 Task: Open Card Video Processing Review in Board Product Market Fit Analysis to Workspace Financial Modelling and add a team member Softage.1@softage.net, a label Blue, a checklist Cloud Computing, an attachment from Trello, a color Blue and finally, add a card description 'Create and send out employee engagement survey on company benefits' and a comment 'This task presents an opportunity to demonstrate our leadership and decision-making skills, making informed choices and taking action.'. Add a start date 'Jan 05, 1900' with a due date 'Jan 05, 1900'
Action: Mouse moved to (415, 169)
Screenshot: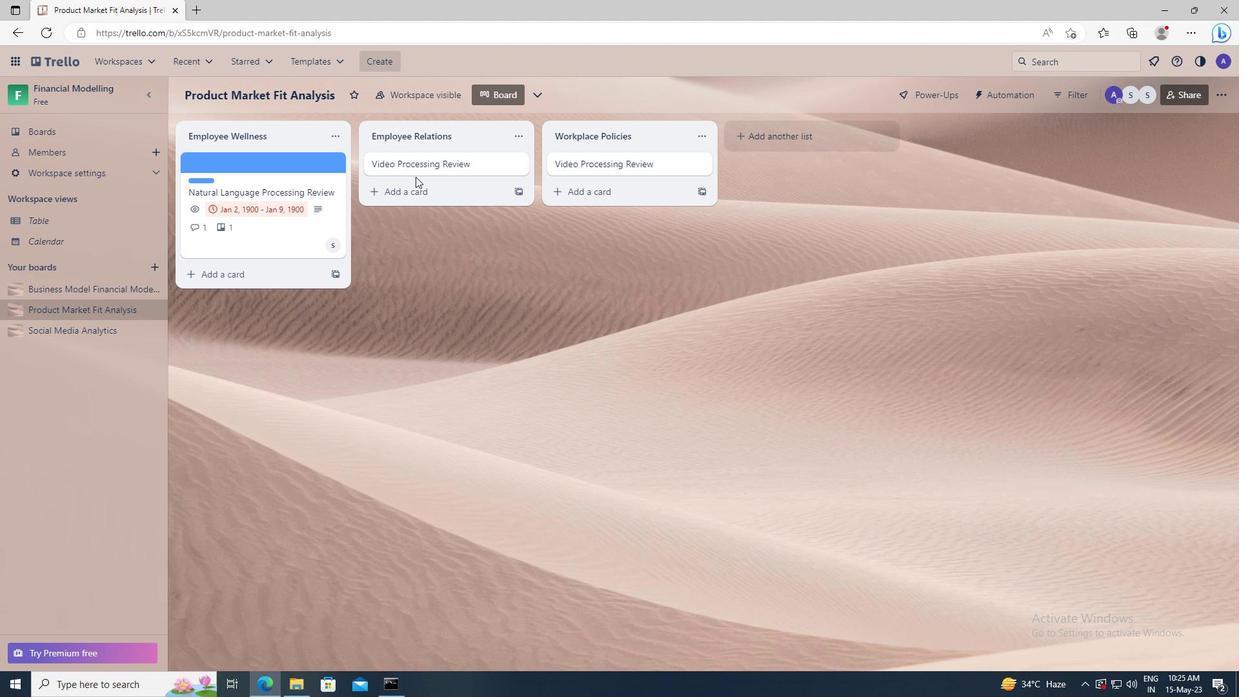 
Action: Mouse pressed left at (415, 169)
Screenshot: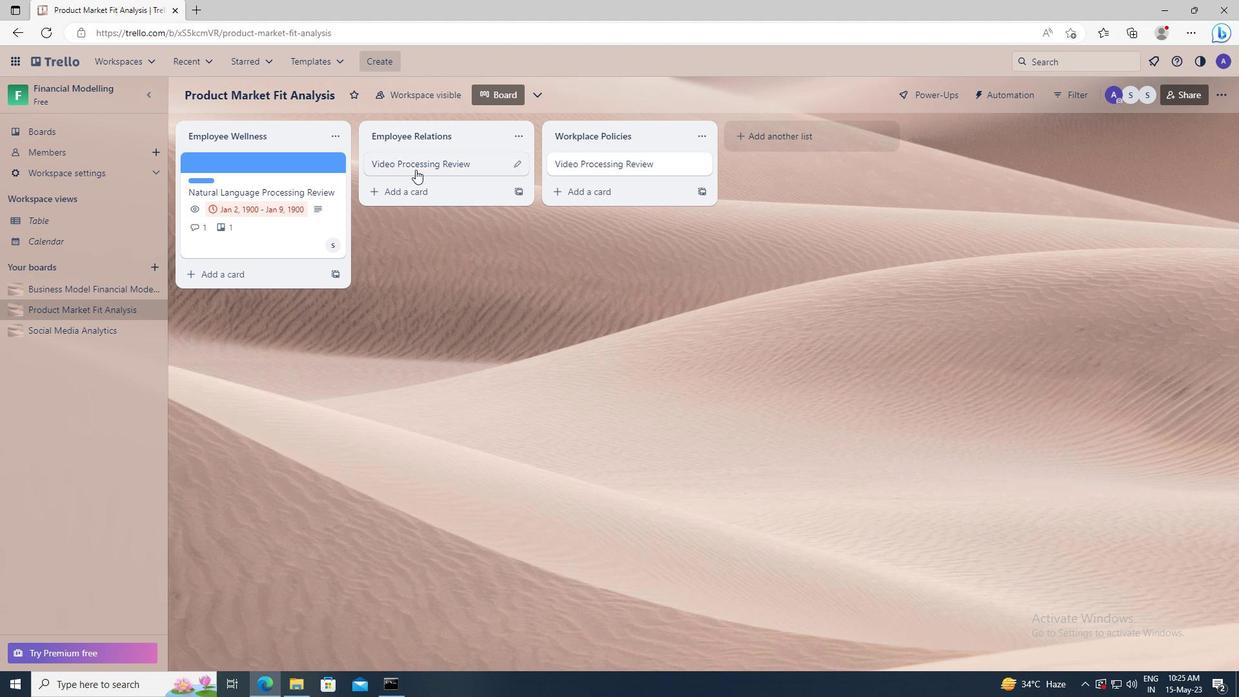 
Action: Mouse moved to (766, 207)
Screenshot: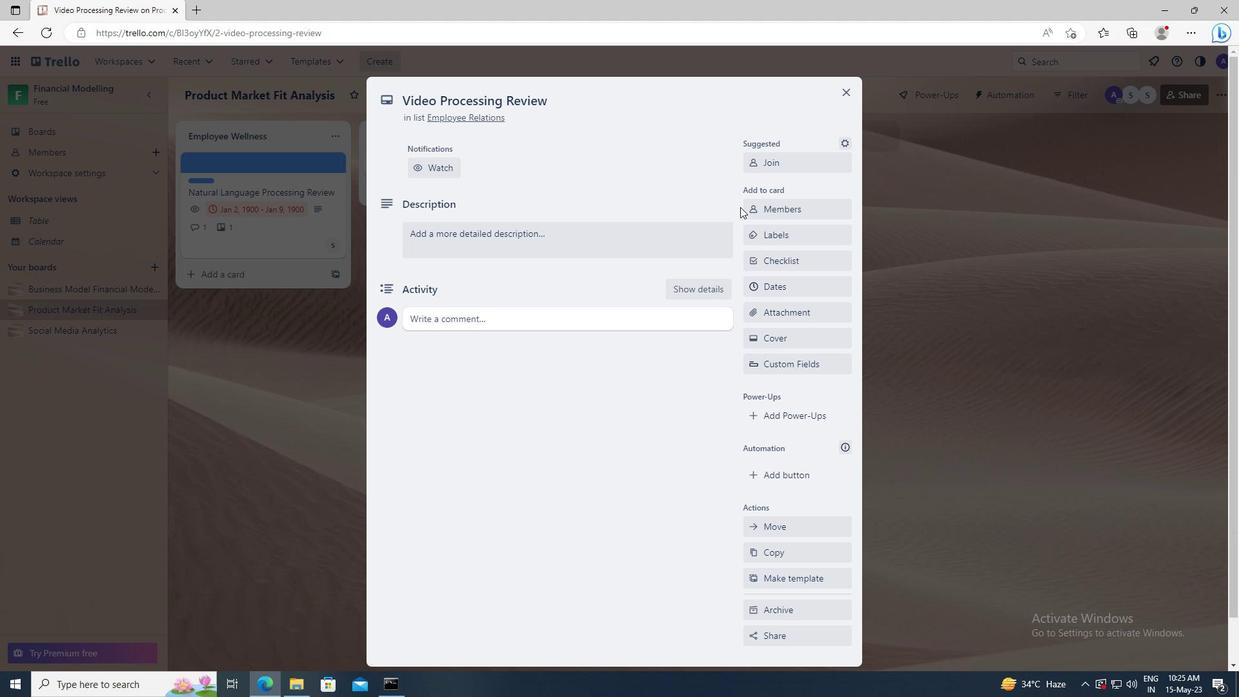 
Action: Mouse pressed left at (766, 207)
Screenshot: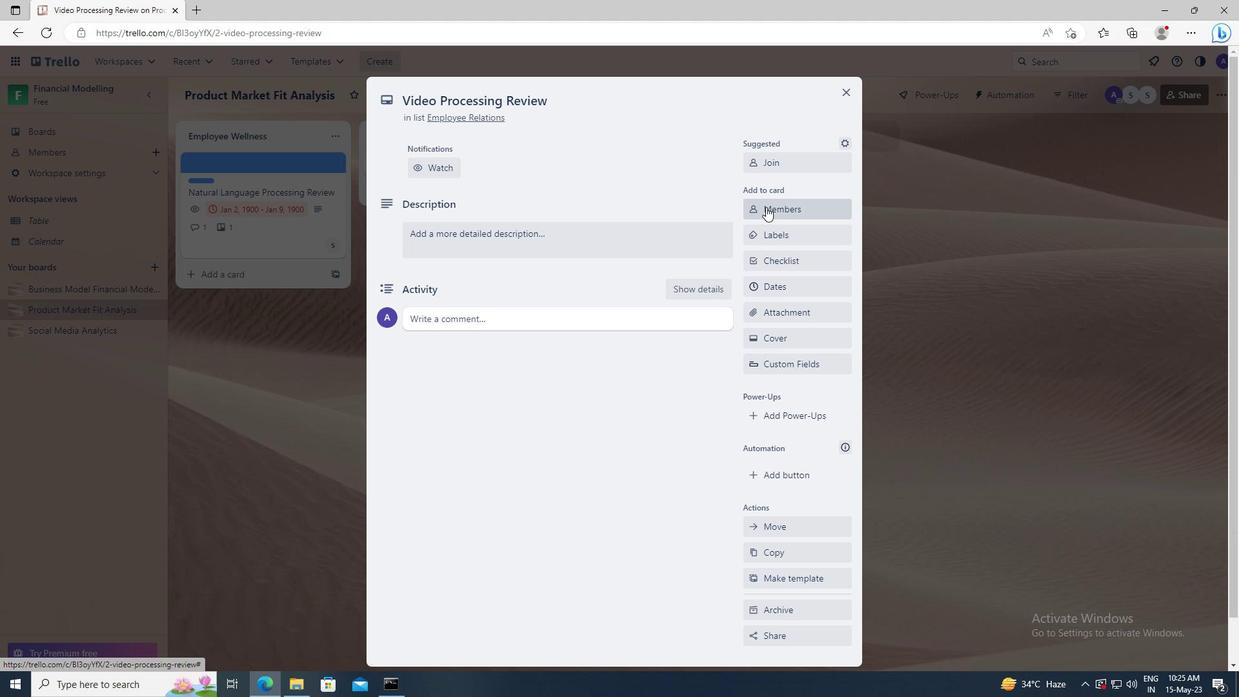 
Action: Mouse moved to (773, 266)
Screenshot: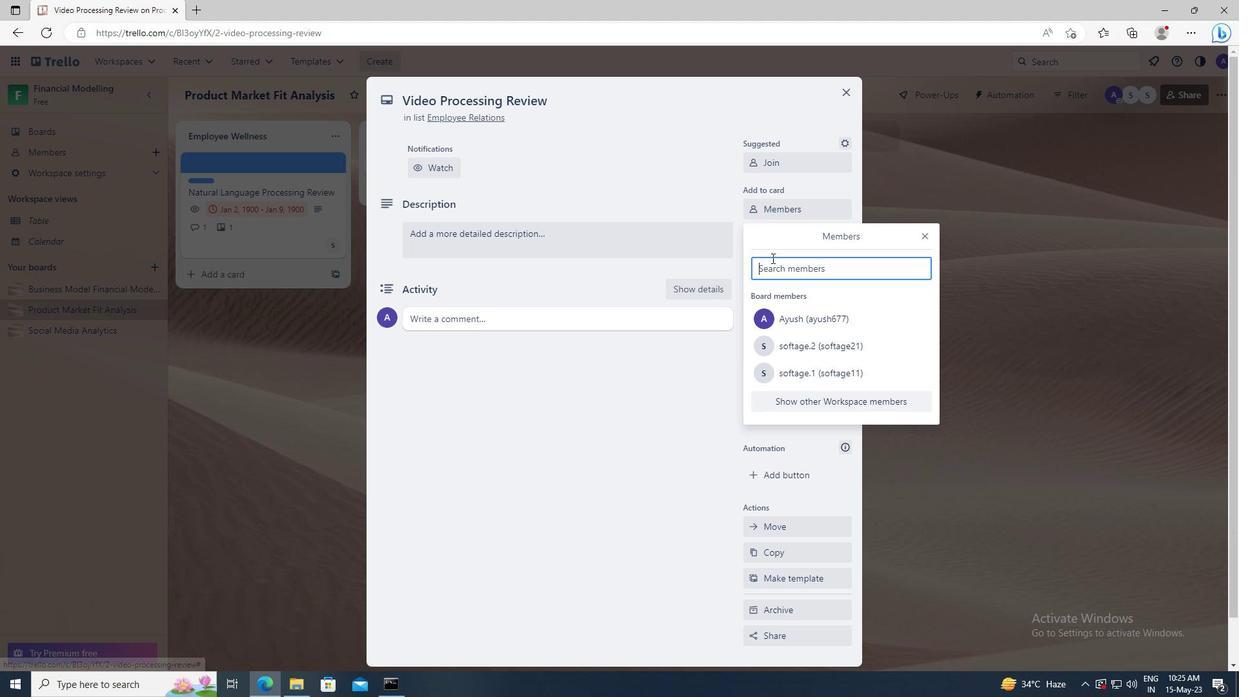 
Action: Mouse pressed left at (773, 266)
Screenshot: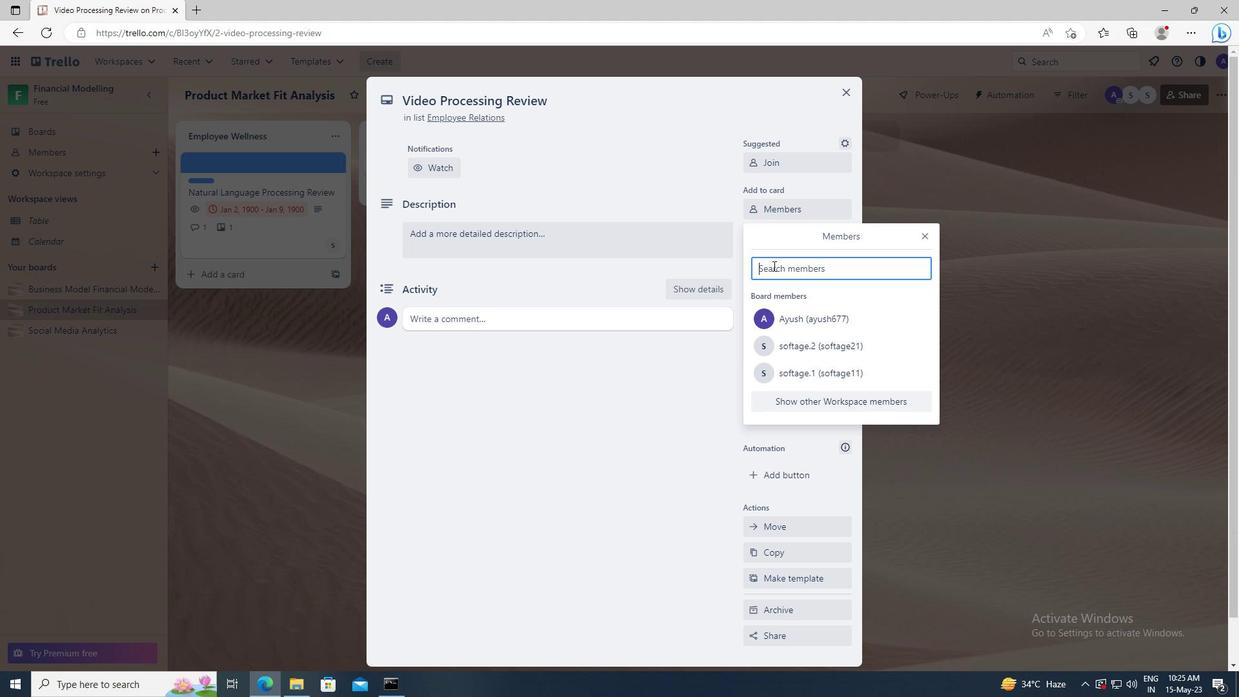 
Action: Key pressed <Key.shift>SOFTAGE.1
Screenshot: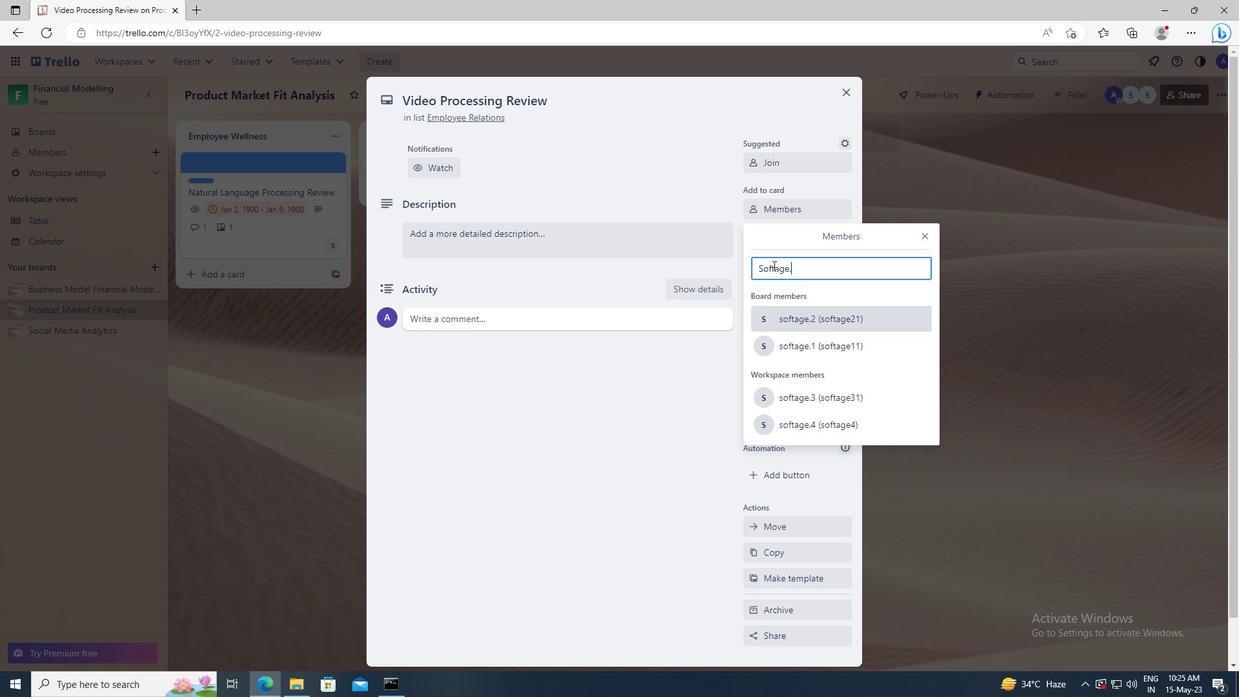 
Action: Mouse moved to (774, 319)
Screenshot: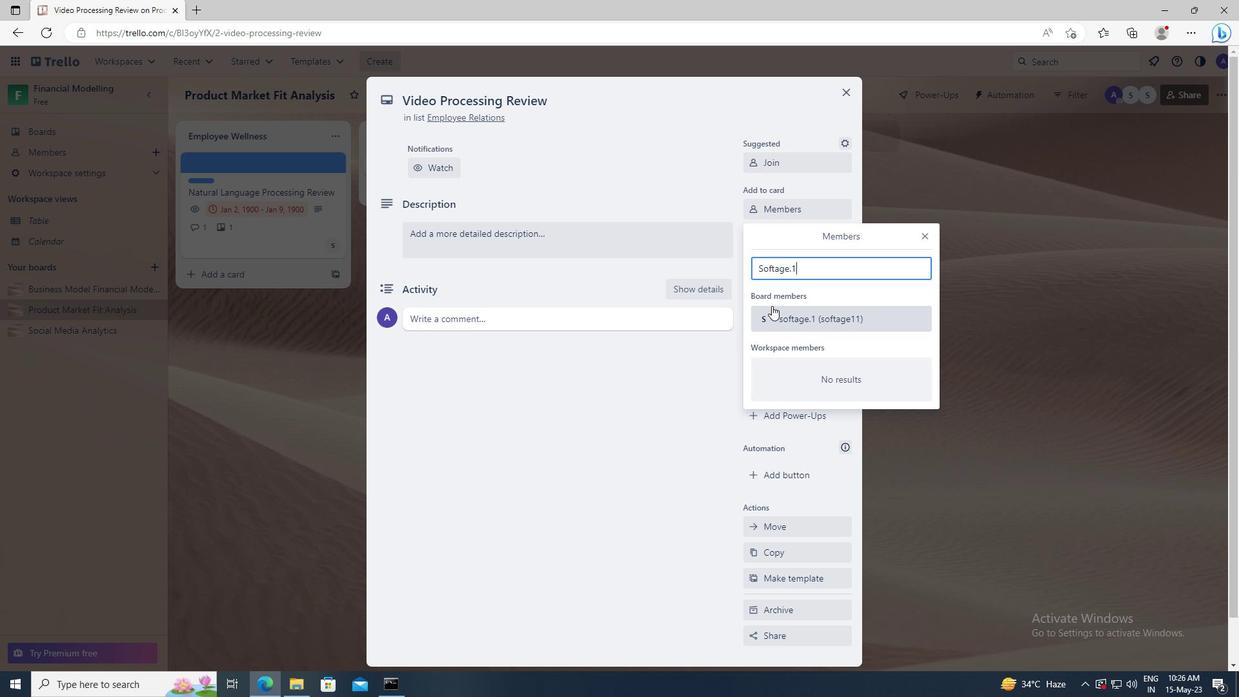 
Action: Mouse pressed left at (774, 319)
Screenshot: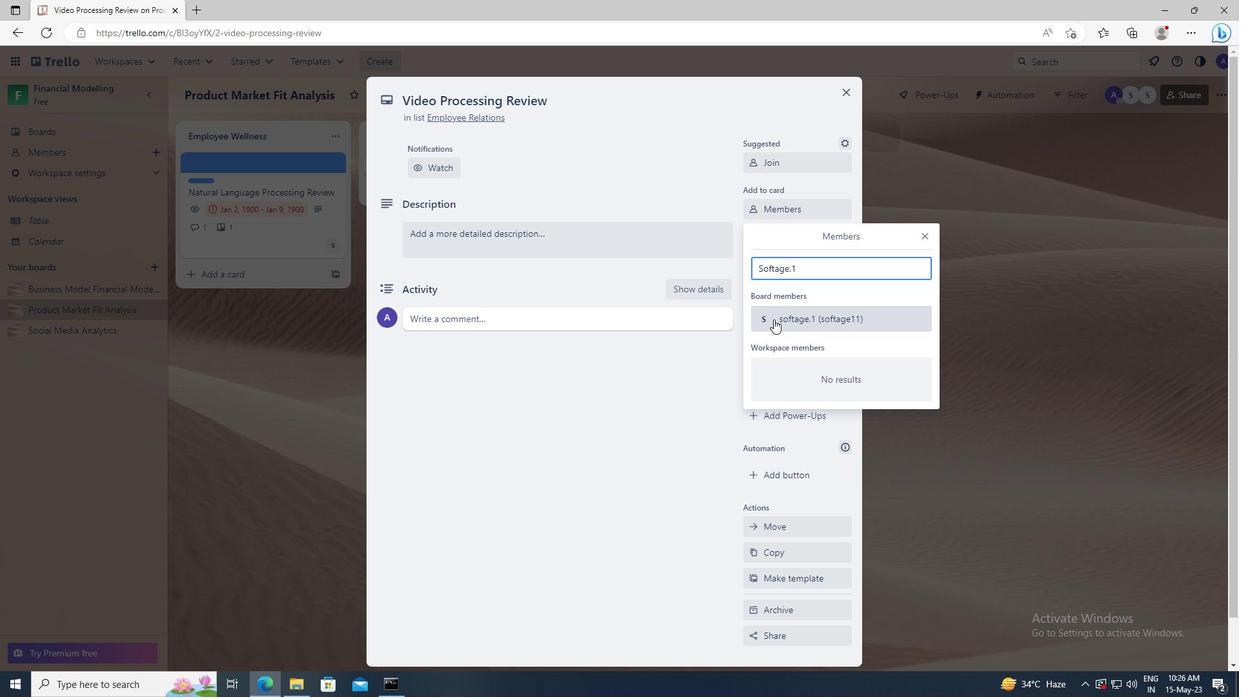 
Action: Mouse moved to (925, 236)
Screenshot: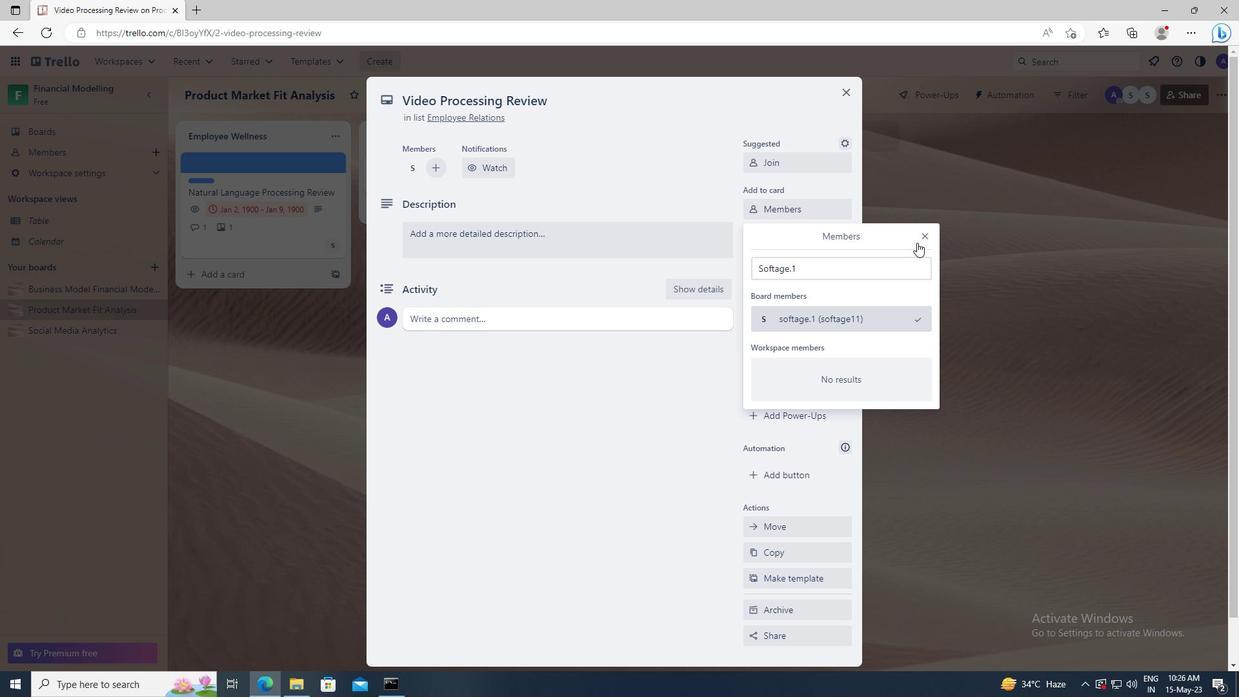 
Action: Mouse pressed left at (925, 236)
Screenshot: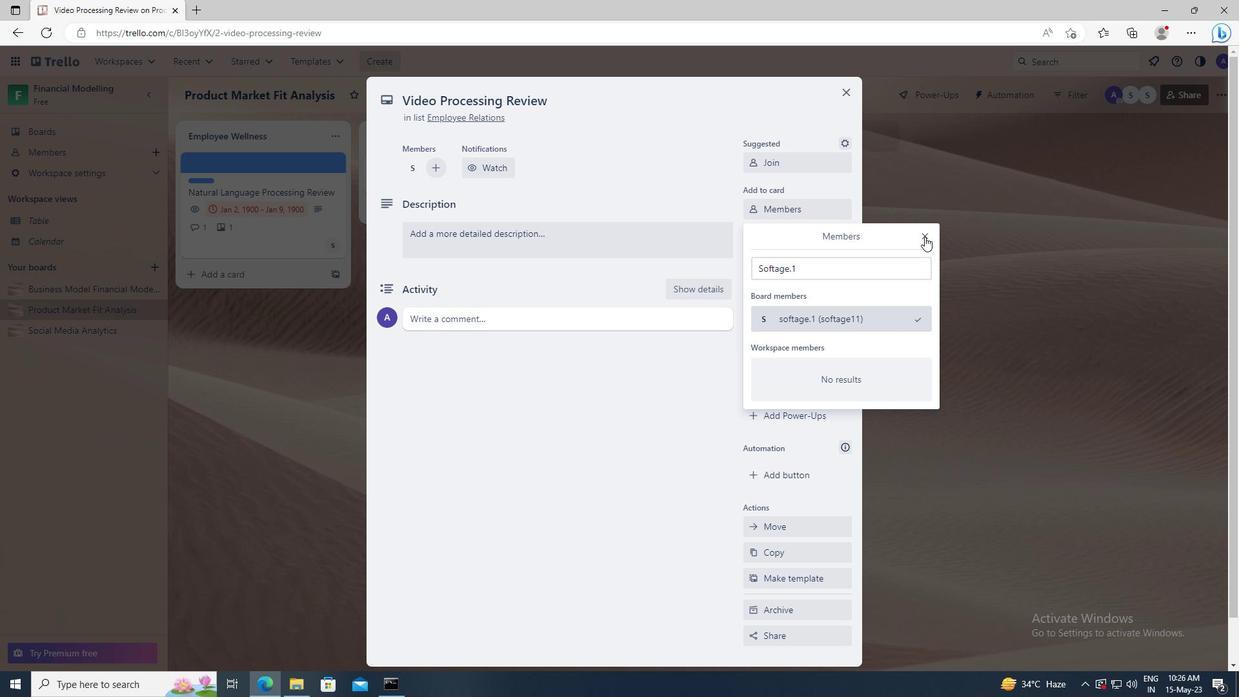 
Action: Mouse moved to (800, 234)
Screenshot: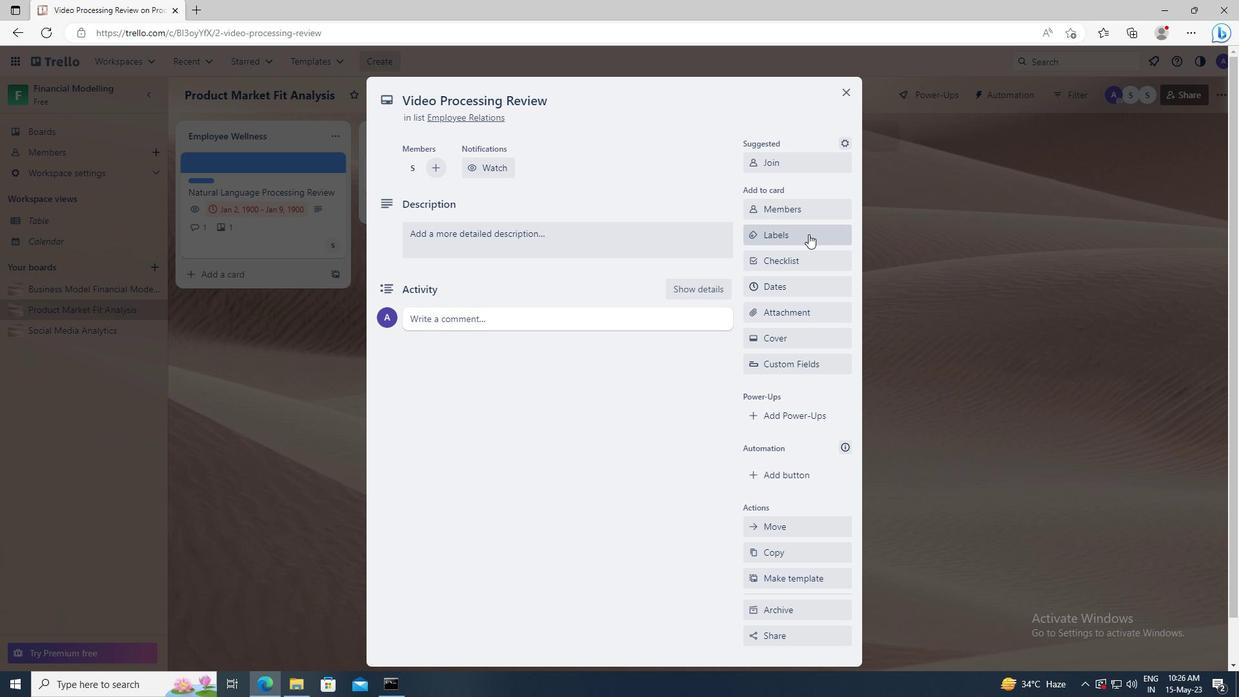 
Action: Mouse pressed left at (800, 234)
Screenshot: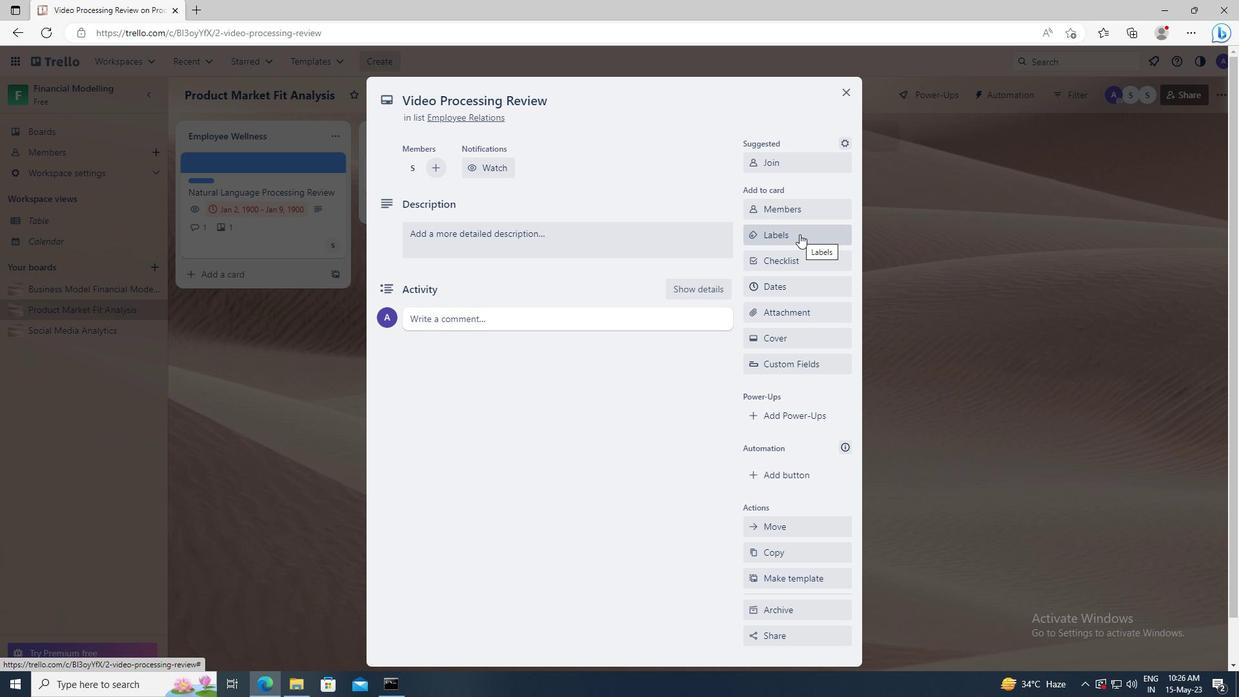 
Action: Mouse moved to (833, 488)
Screenshot: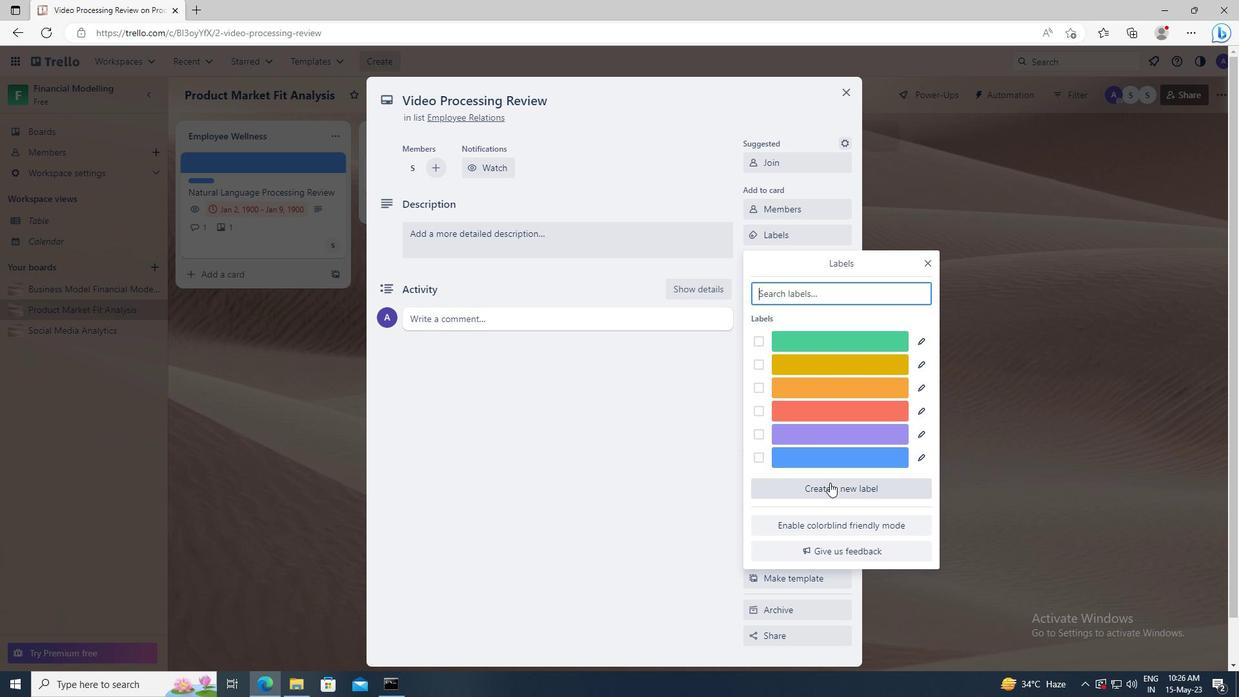 
Action: Mouse pressed left at (833, 488)
Screenshot: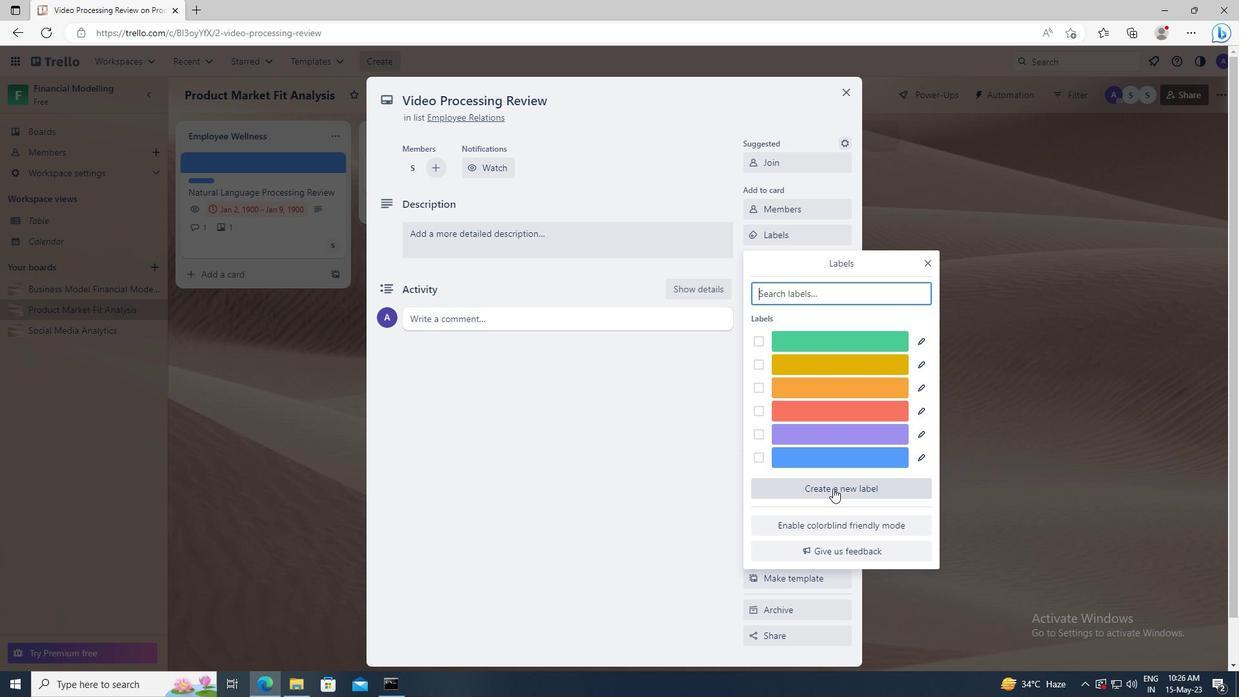 
Action: Mouse moved to (765, 523)
Screenshot: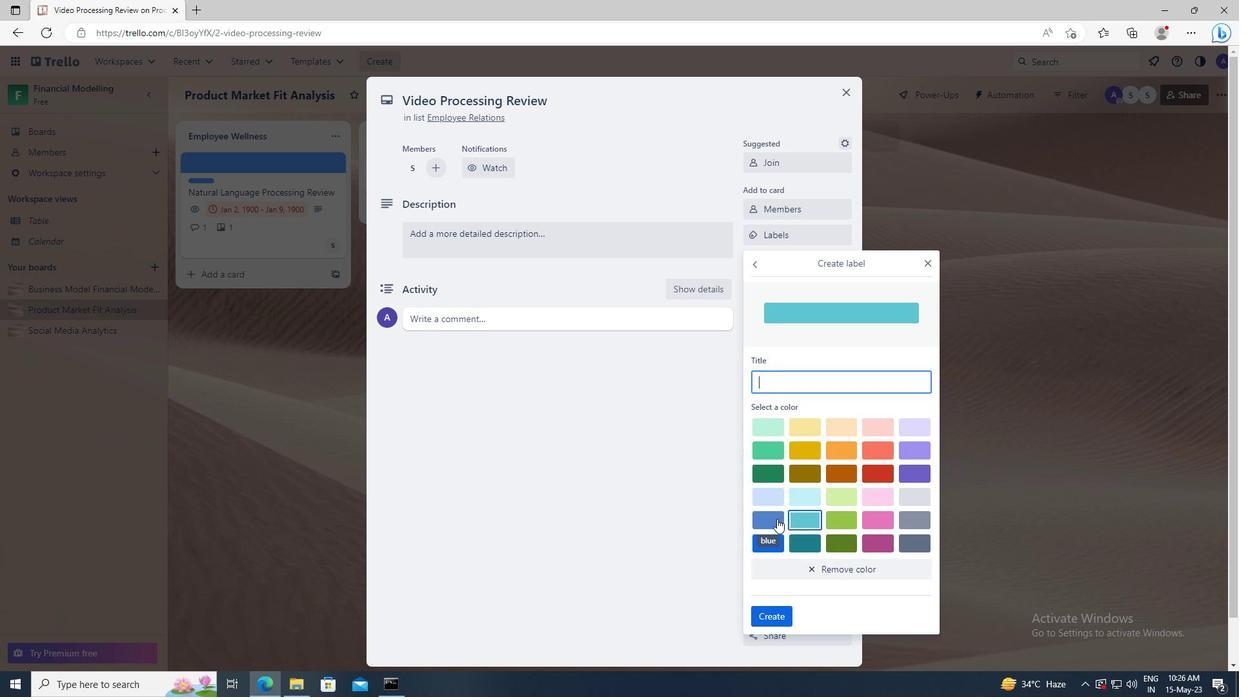 
Action: Mouse pressed left at (765, 523)
Screenshot: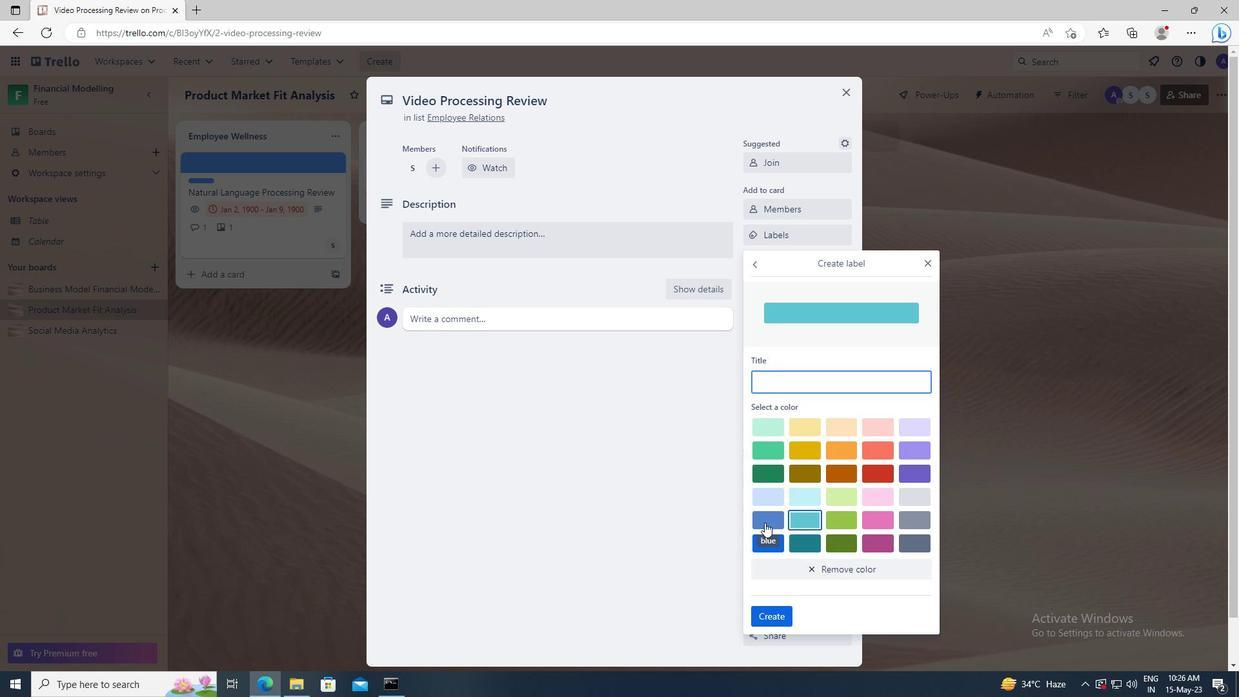 
Action: Mouse moved to (767, 613)
Screenshot: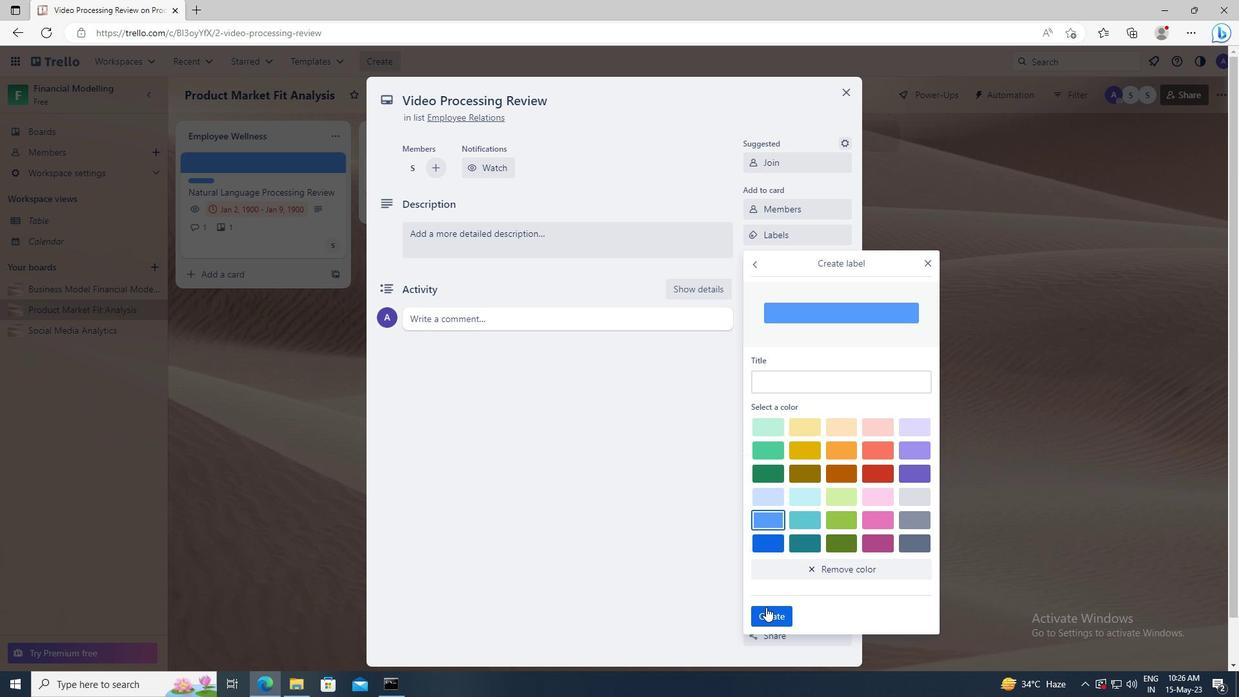 
Action: Mouse pressed left at (767, 613)
Screenshot: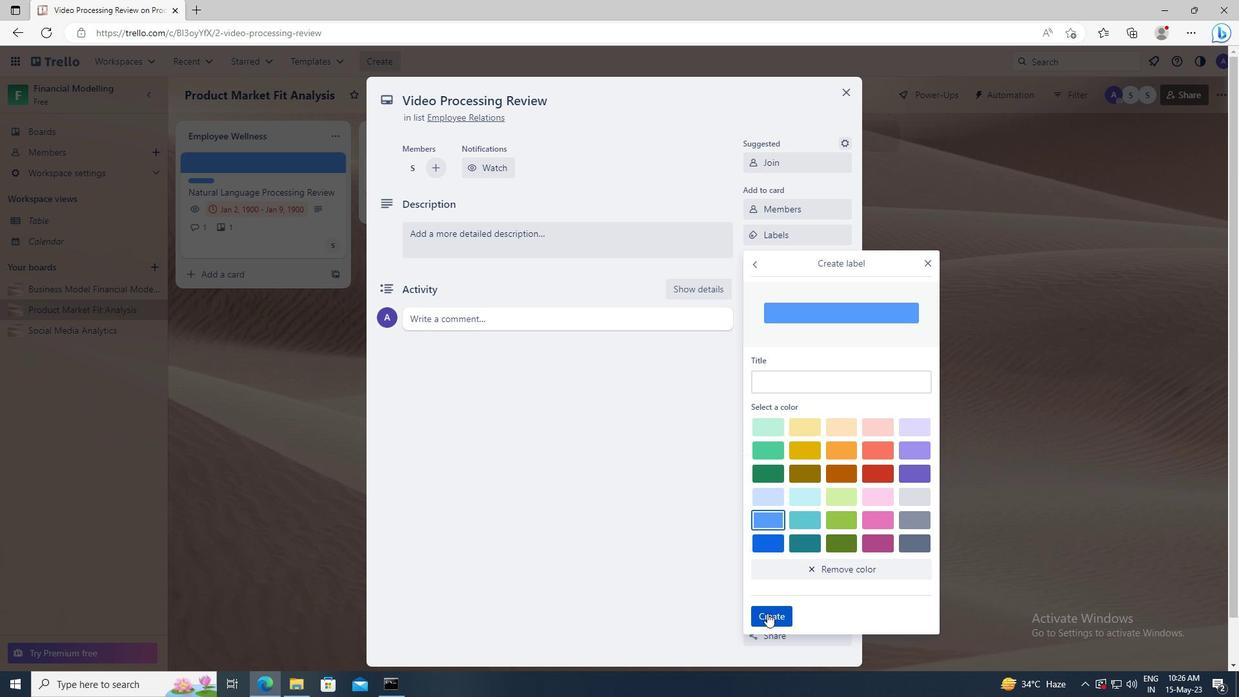 
Action: Mouse moved to (929, 262)
Screenshot: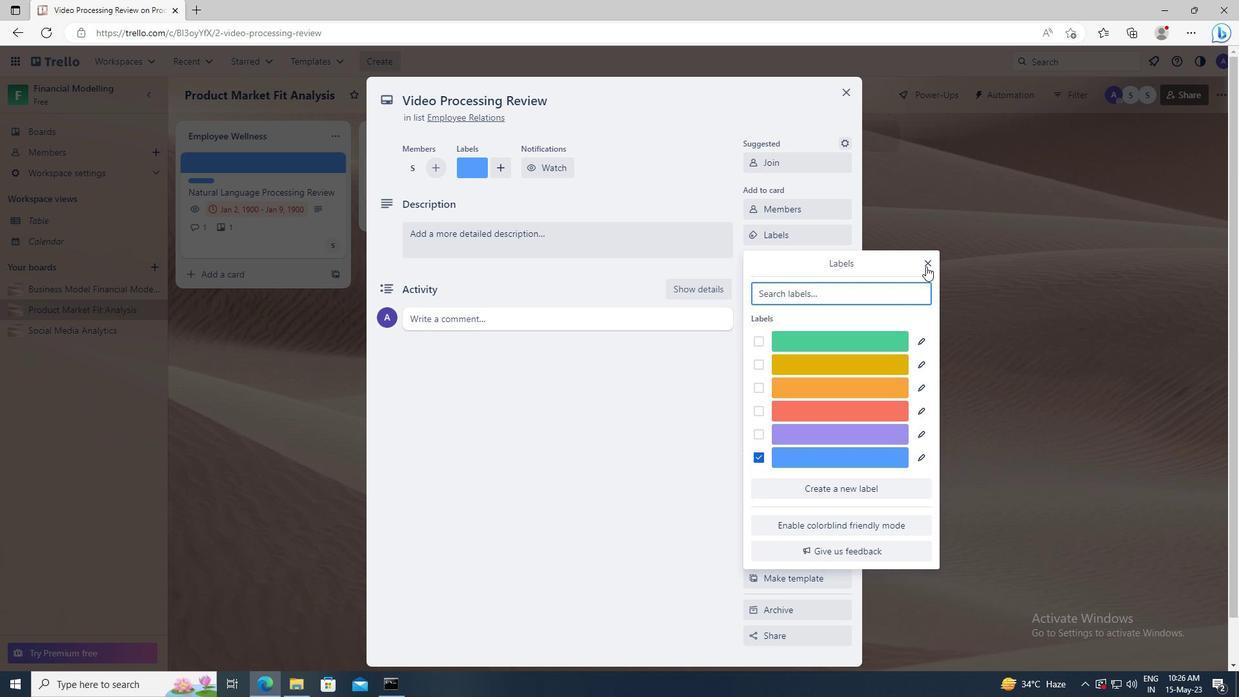 
Action: Mouse pressed left at (929, 262)
Screenshot: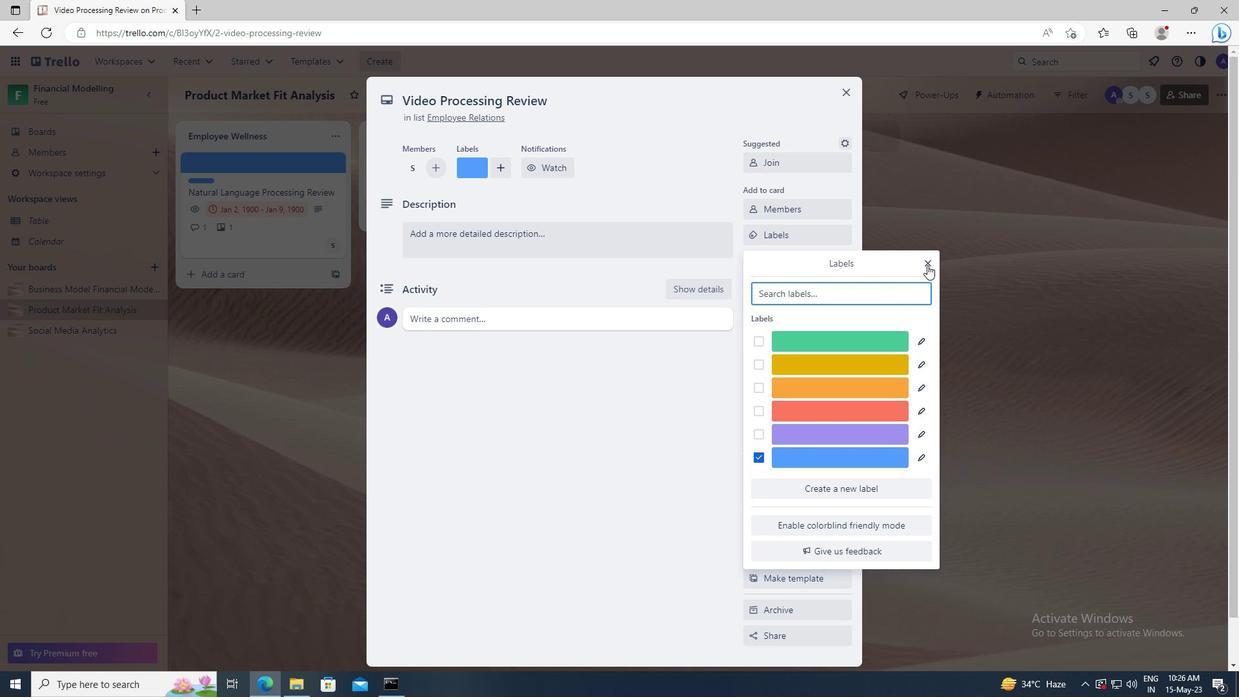 
Action: Mouse moved to (814, 258)
Screenshot: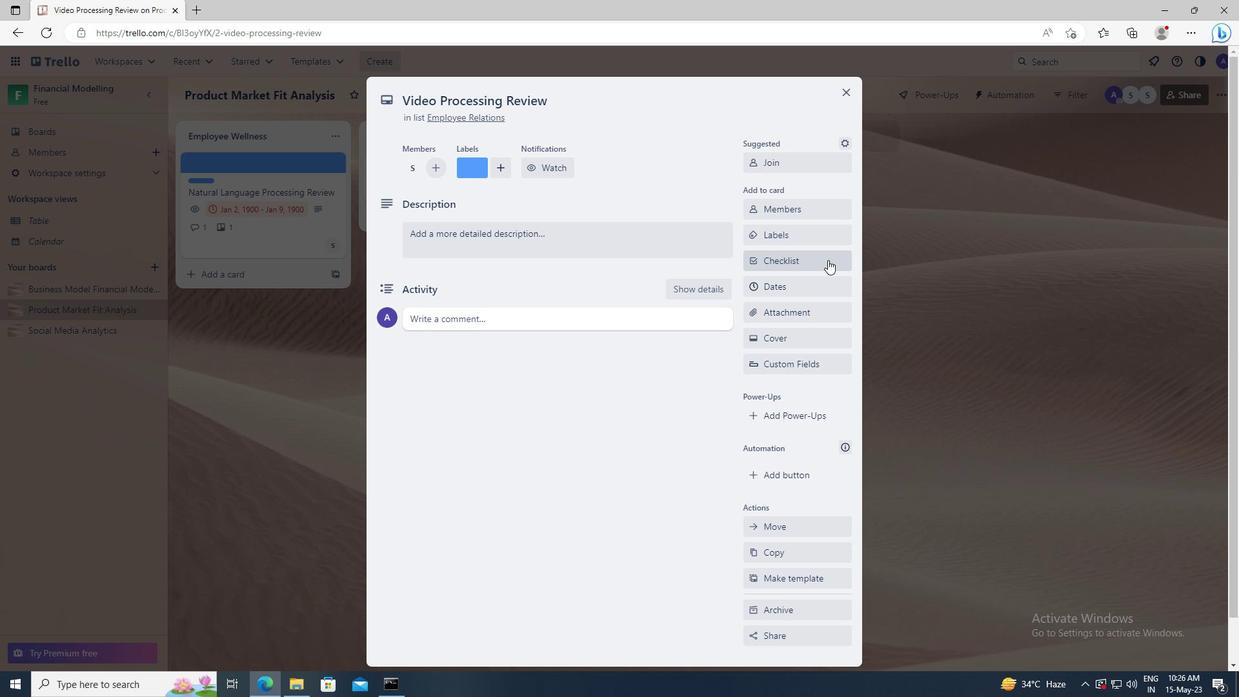 
Action: Mouse pressed left at (814, 258)
Screenshot: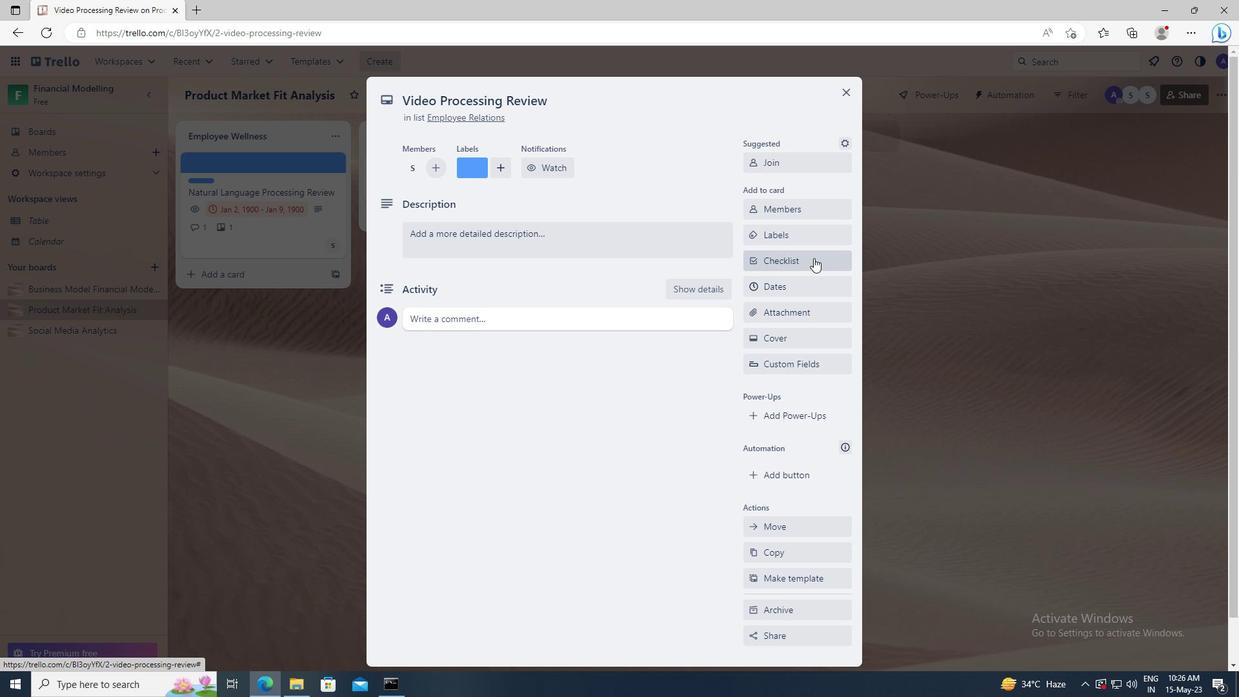 
Action: Key pressed <Key.shift>CLOUD<Key.space><Key.shift>COMPUTING
Screenshot: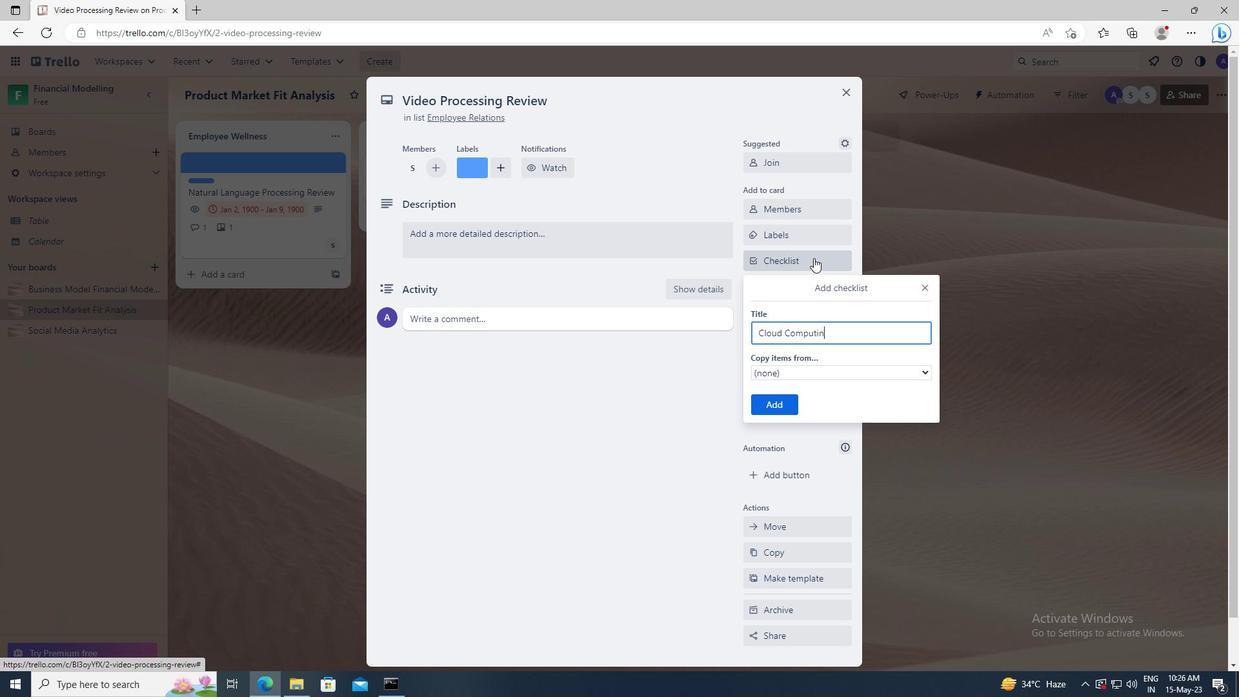 
Action: Mouse moved to (776, 405)
Screenshot: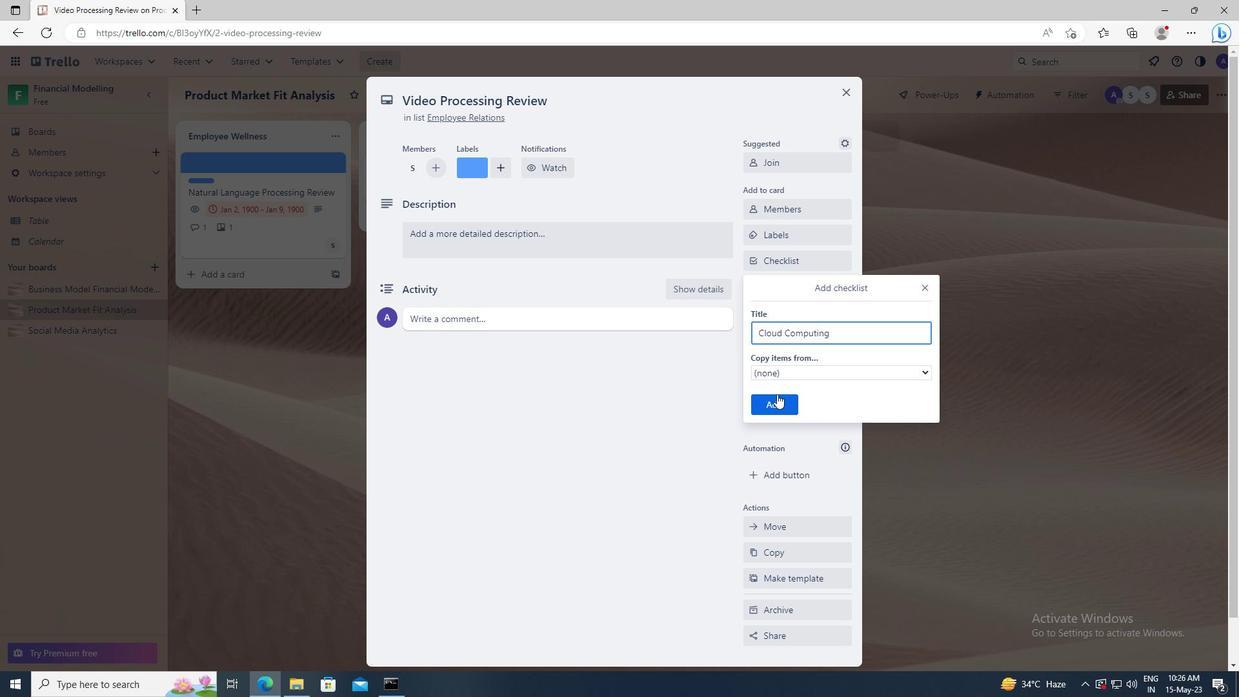 
Action: Mouse pressed left at (776, 405)
Screenshot: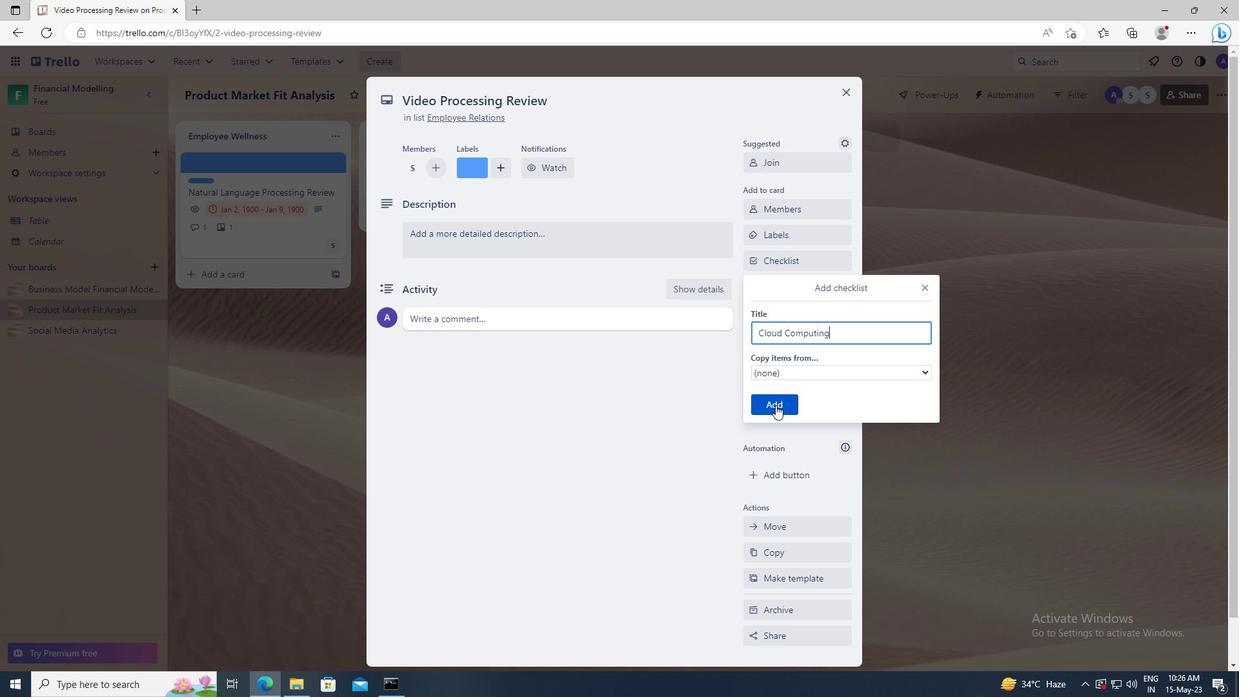 
Action: Mouse moved to (779, 314)
Screenshot: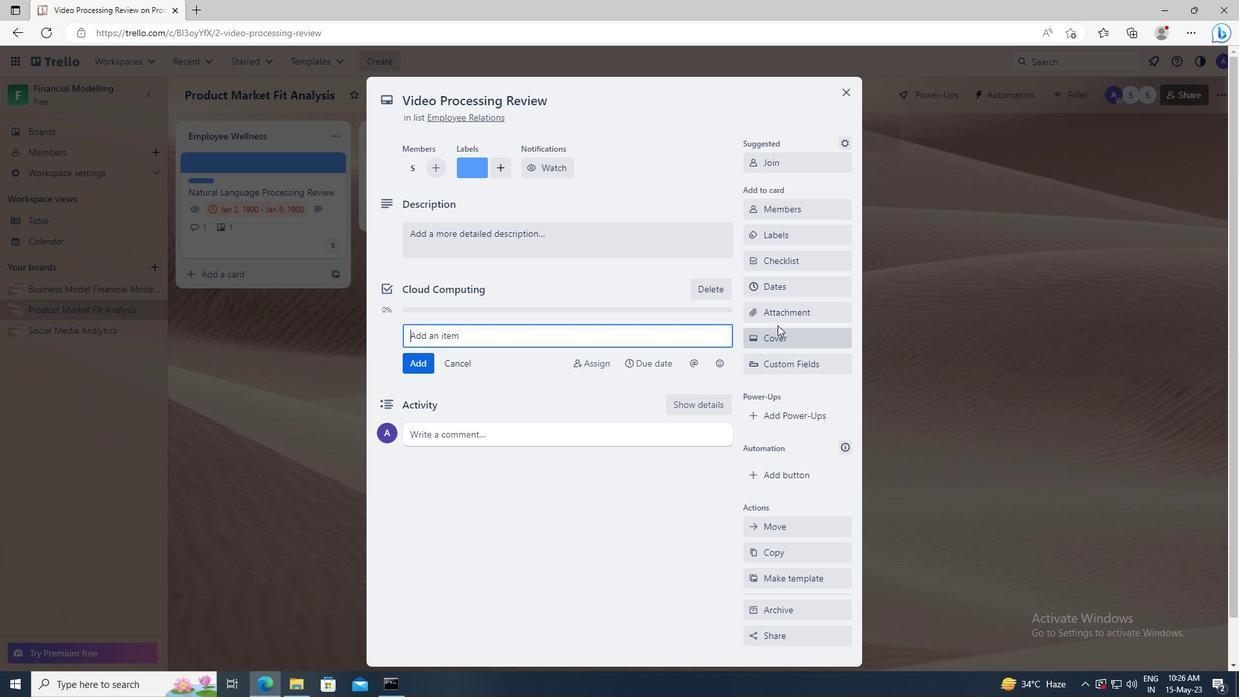 
Action: Mouse pressed left at (779, 314)
Screenshot: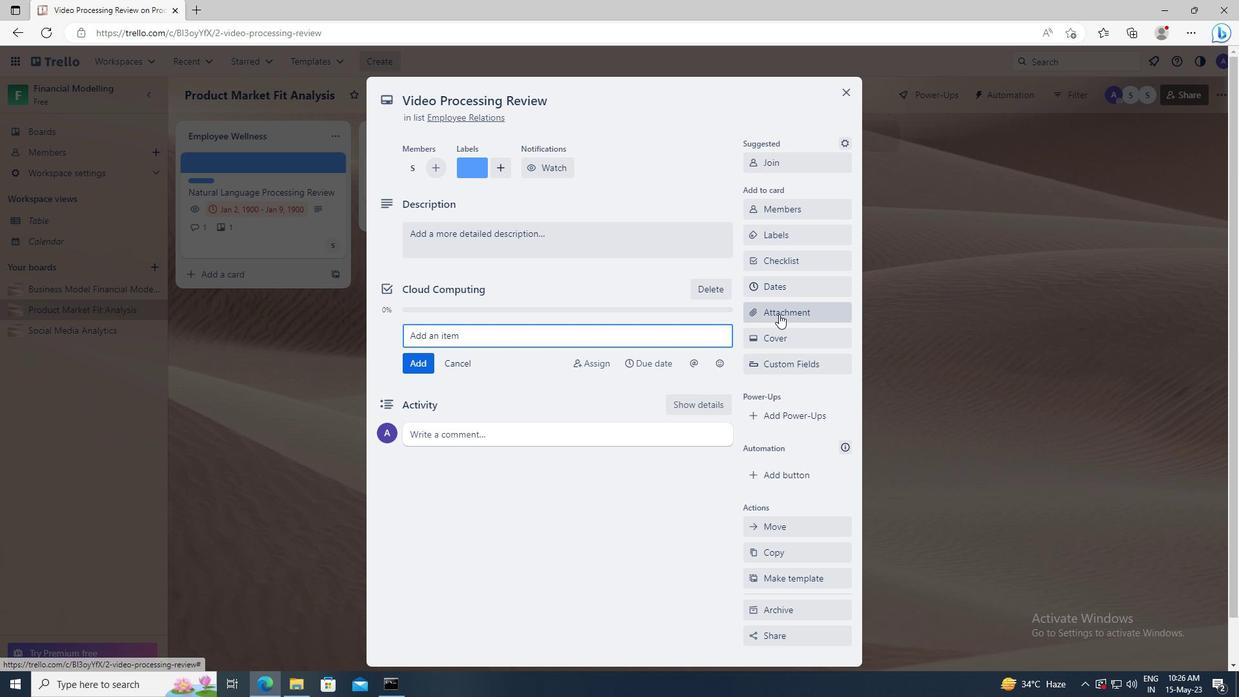 
Action: Mouse moved to (774, 386)
Screenshot: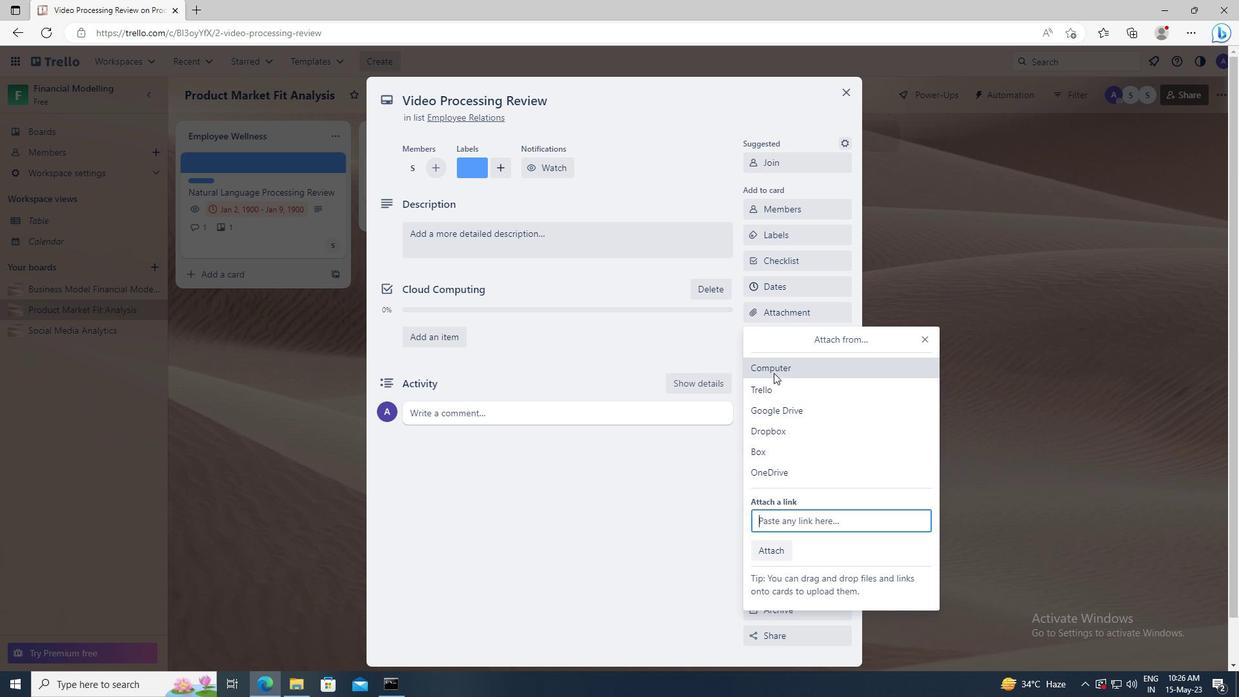 
Action: Mouse pressed left at (774, 386)
Screenshot: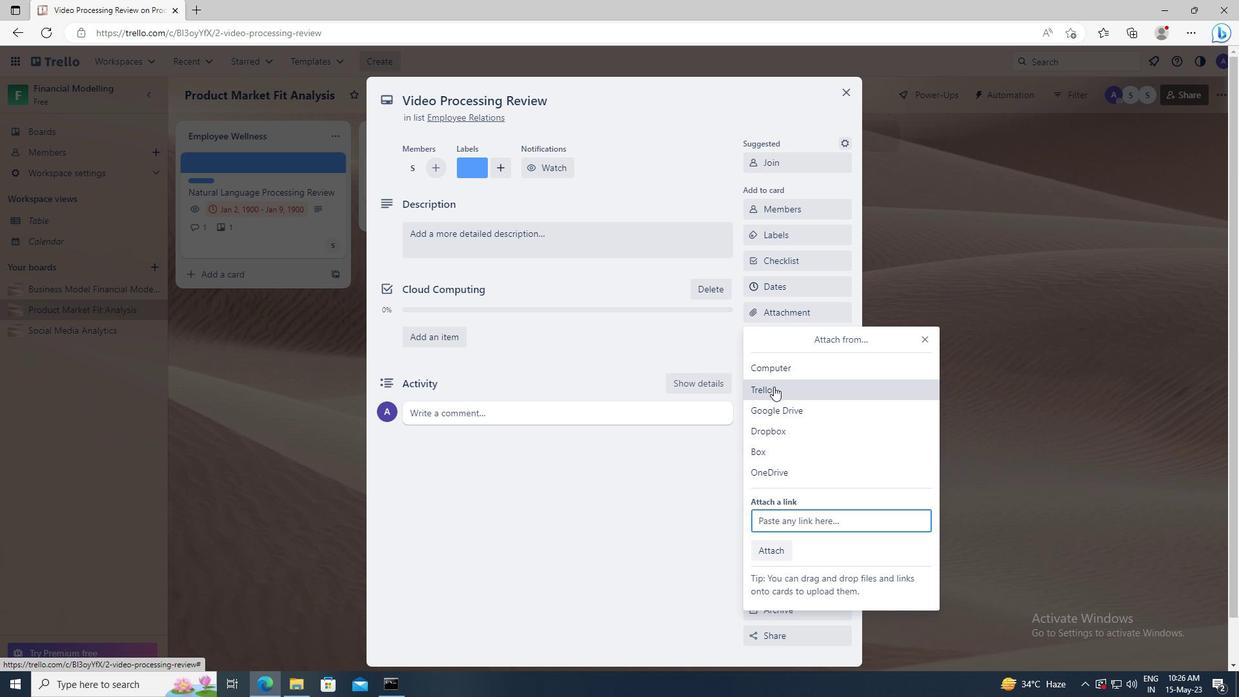 
Action: Mouse moved to (771, 313)
Screenshot: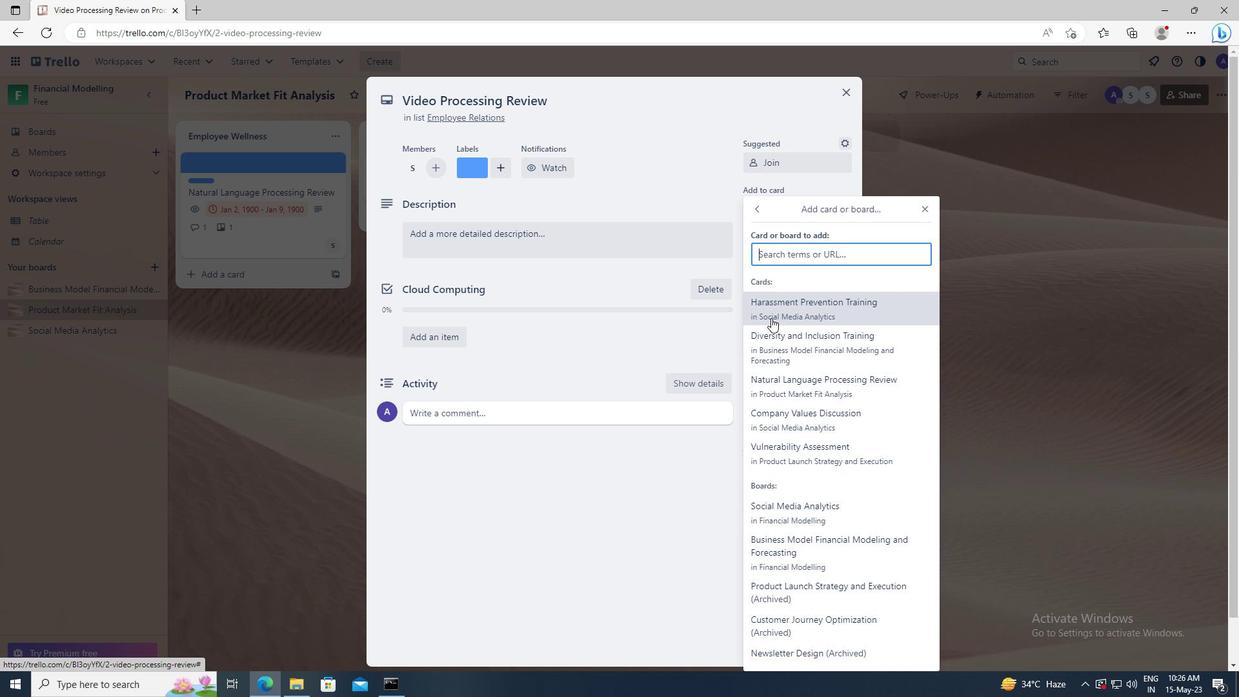 
Action: Mouse pressed left at (771, 313)
Screenshot: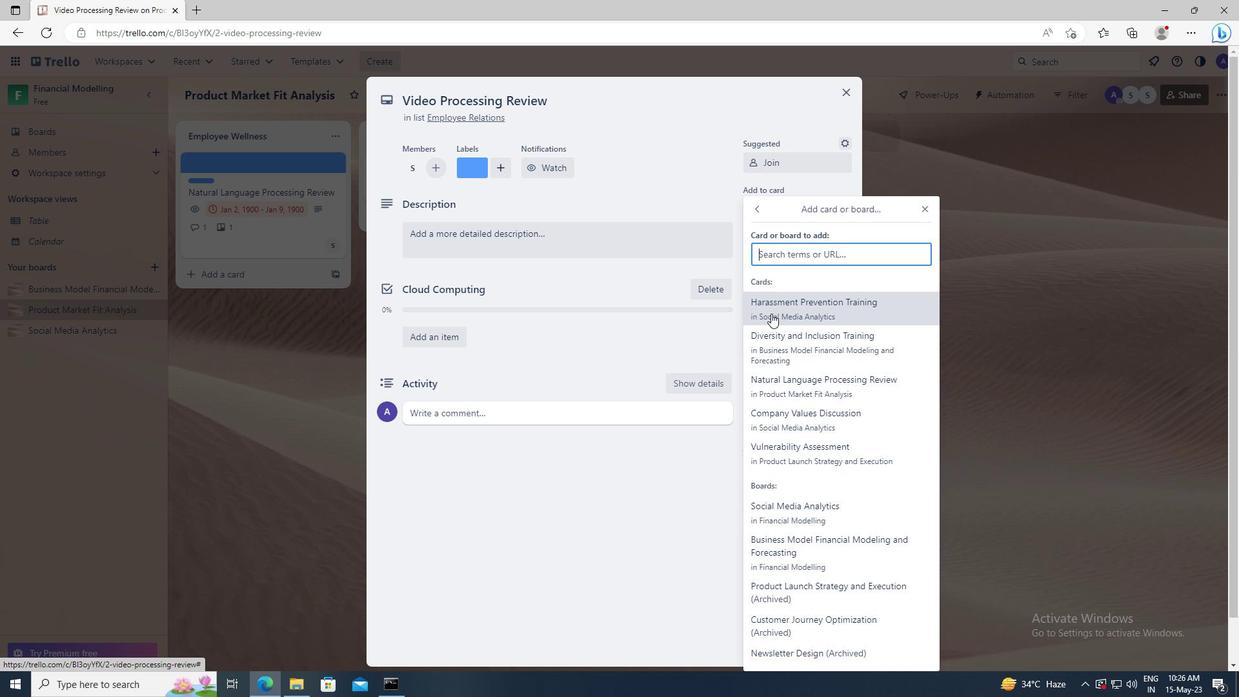 
Action: Mouse moved to (773, 339)
Screenshot: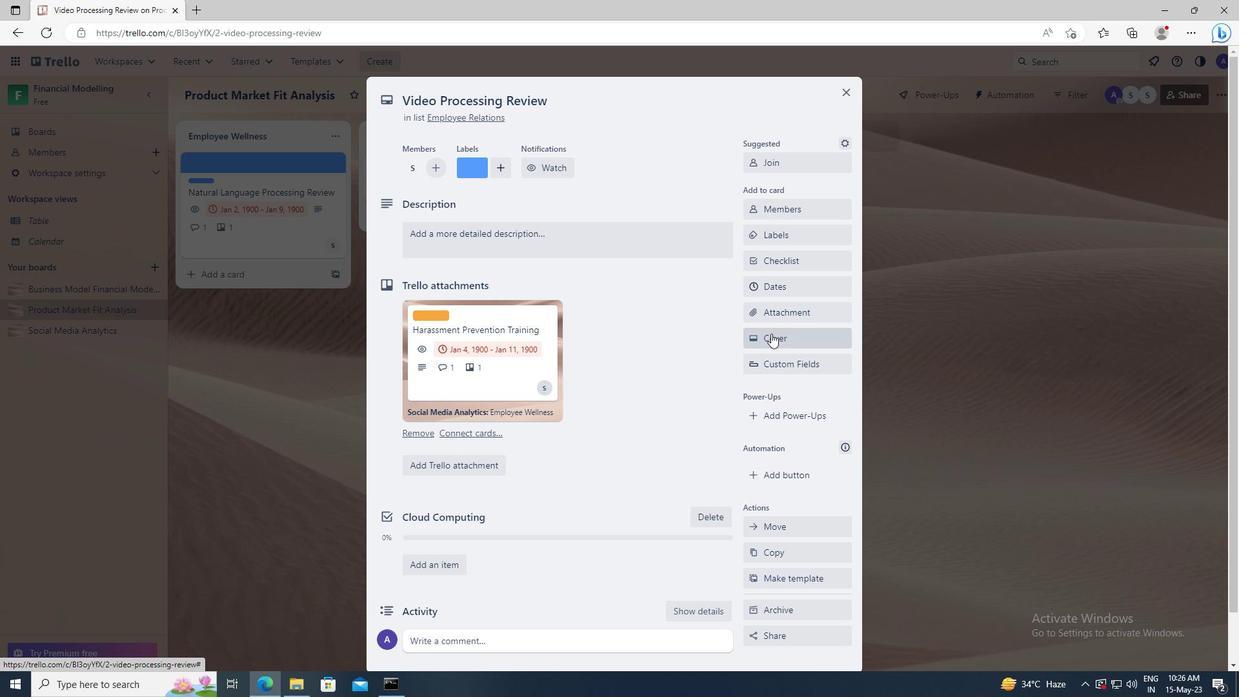 
Action: Mouse pressed left at (773, 339)
Screenshot: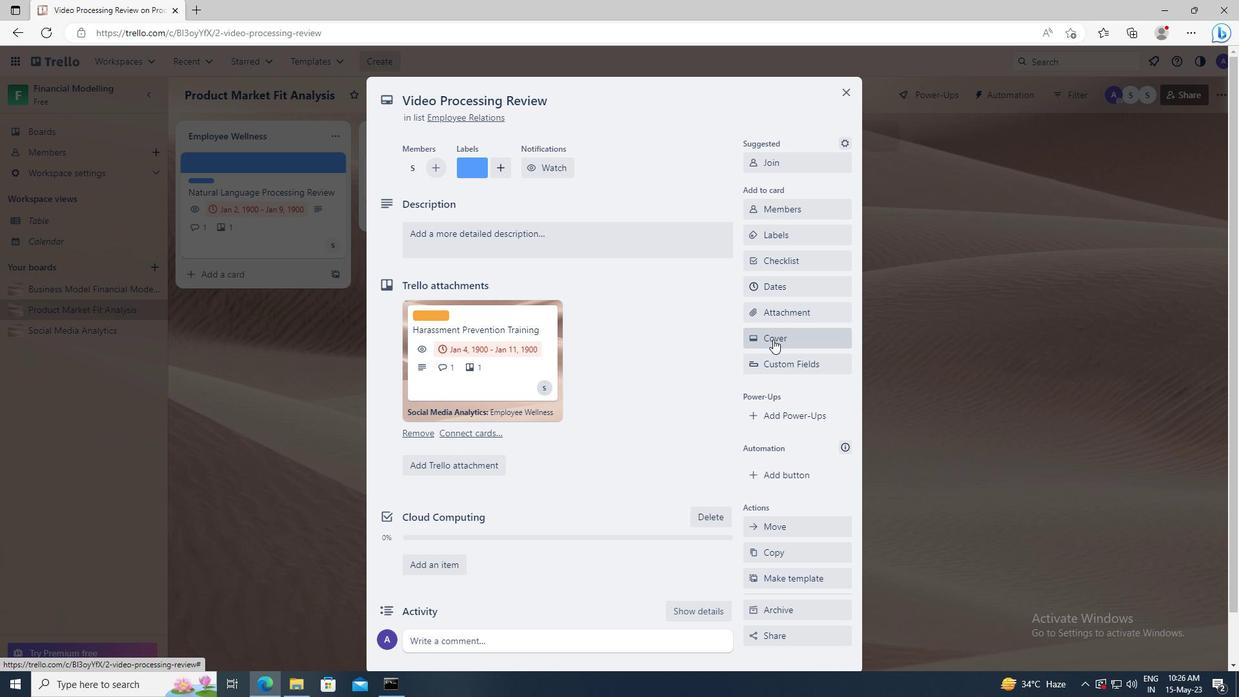 
Action: Mouse moved to (770, 439)
Screenshot: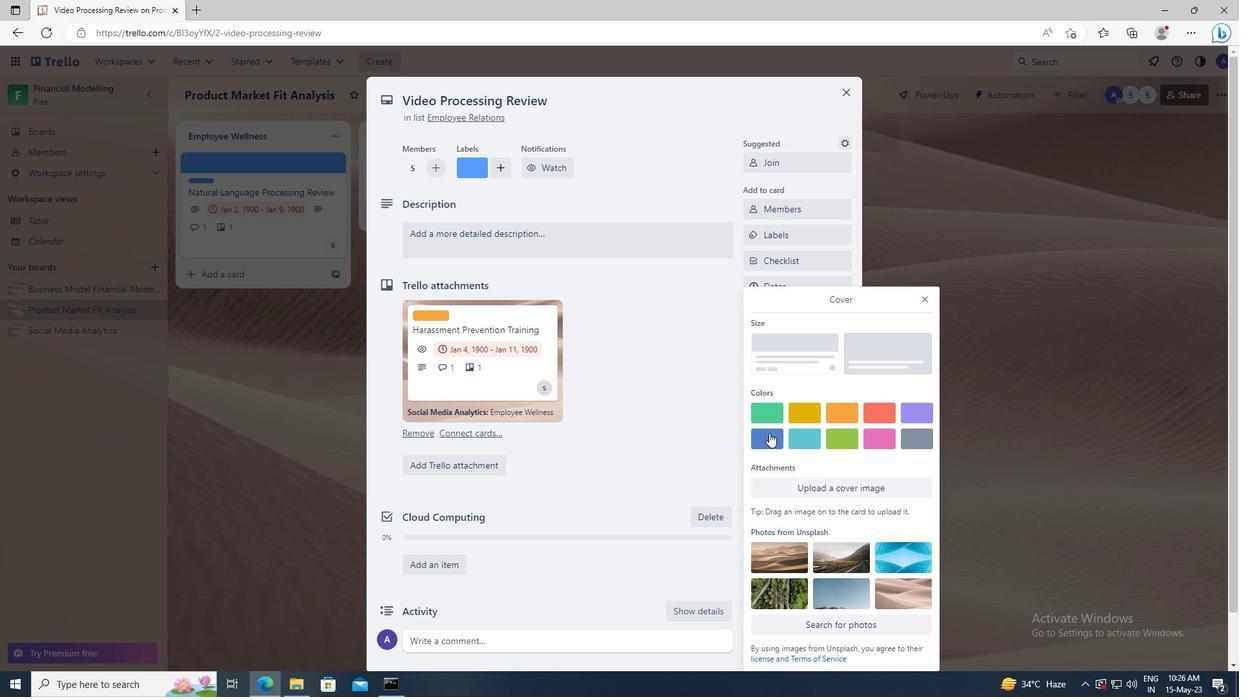 
Action: Mouse pressed left at (770, 439)
Screenshot: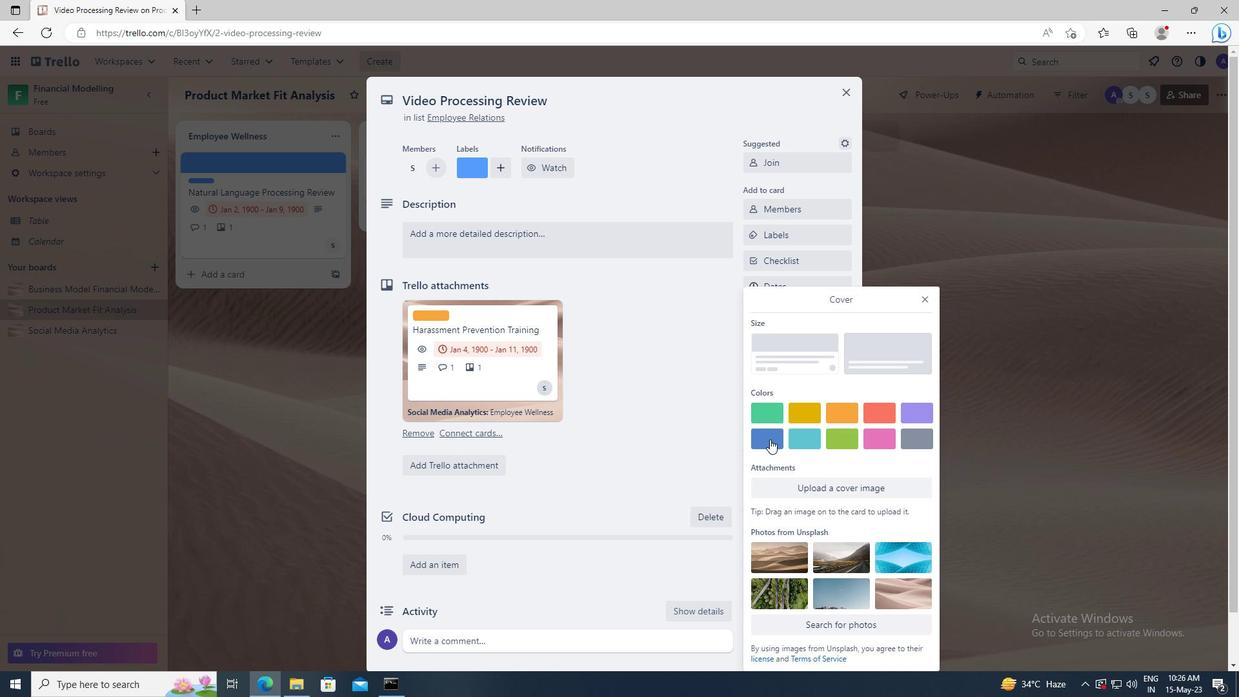 
Action: Mouse moved to (924, 277)
Screenshot: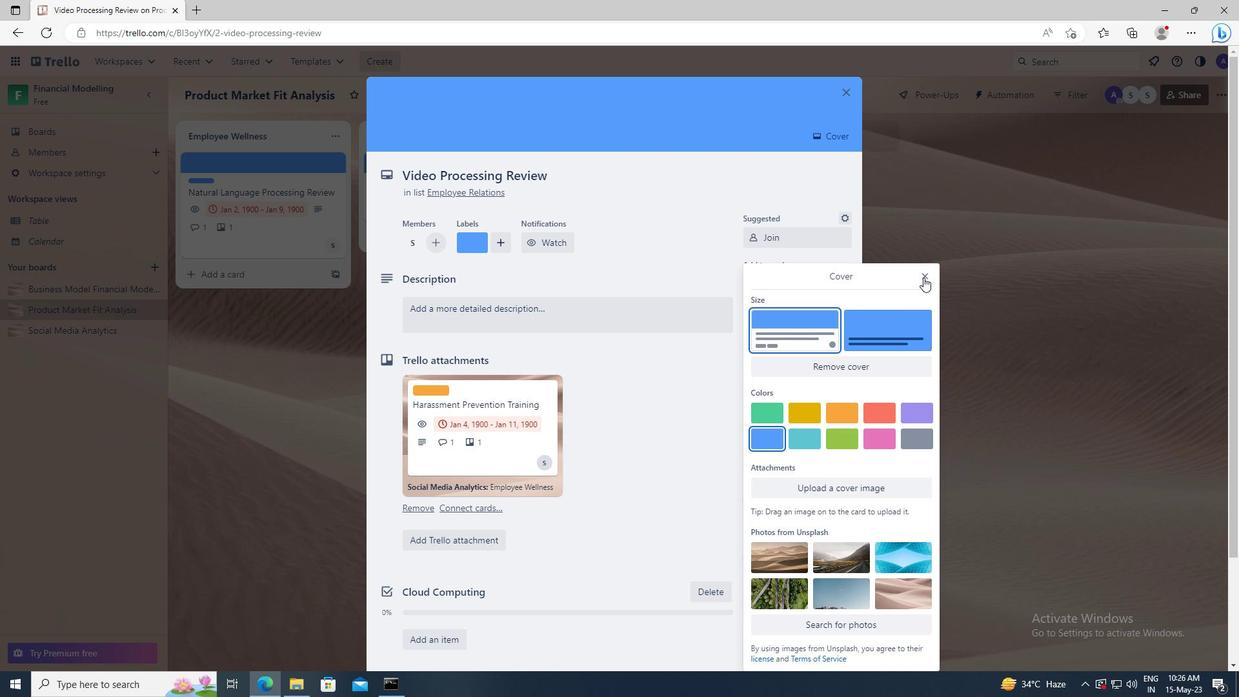 
Action: Mouse pressed left at (924, 277)
Screenshot: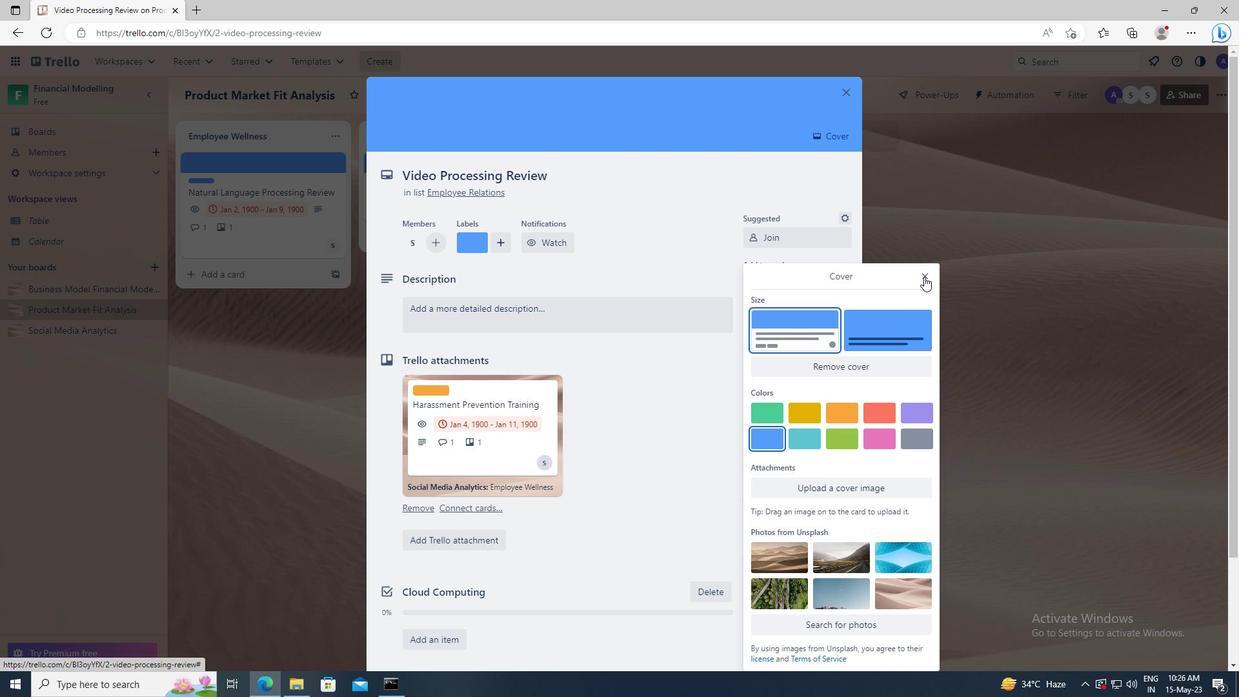 
Action: Mouse moved to (553, 320)
Screenshot: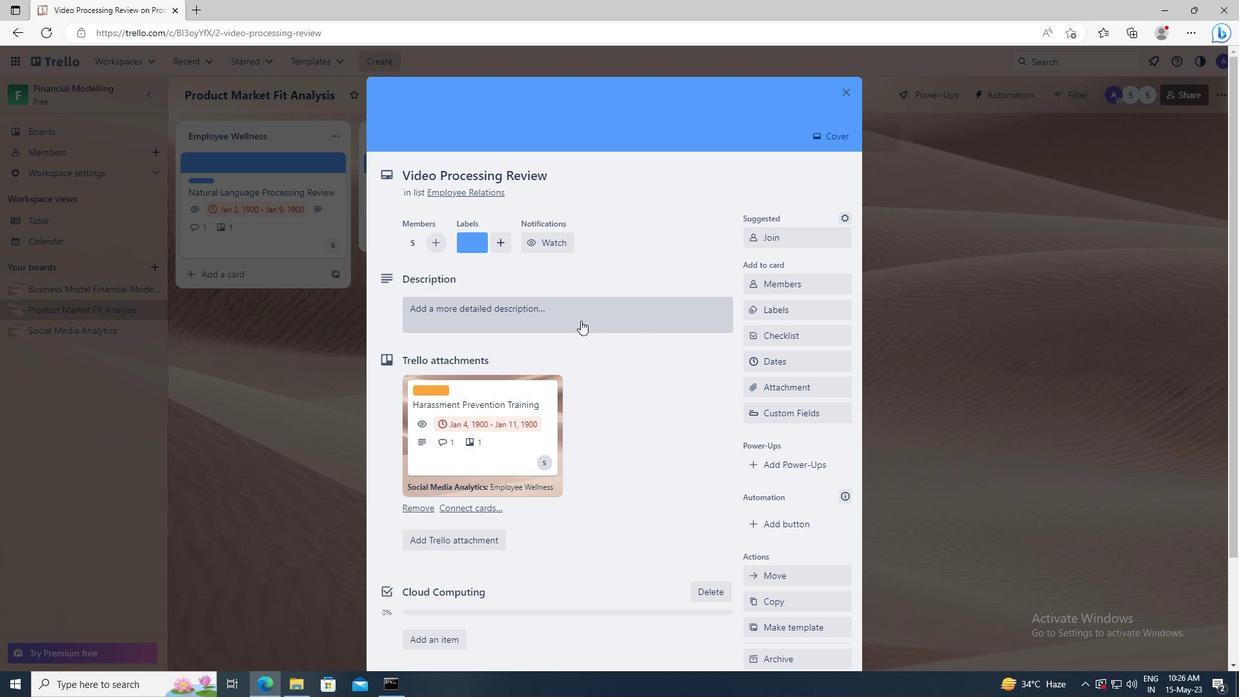 
Action: Mouse pressed left at (553, 320)
Screenshot: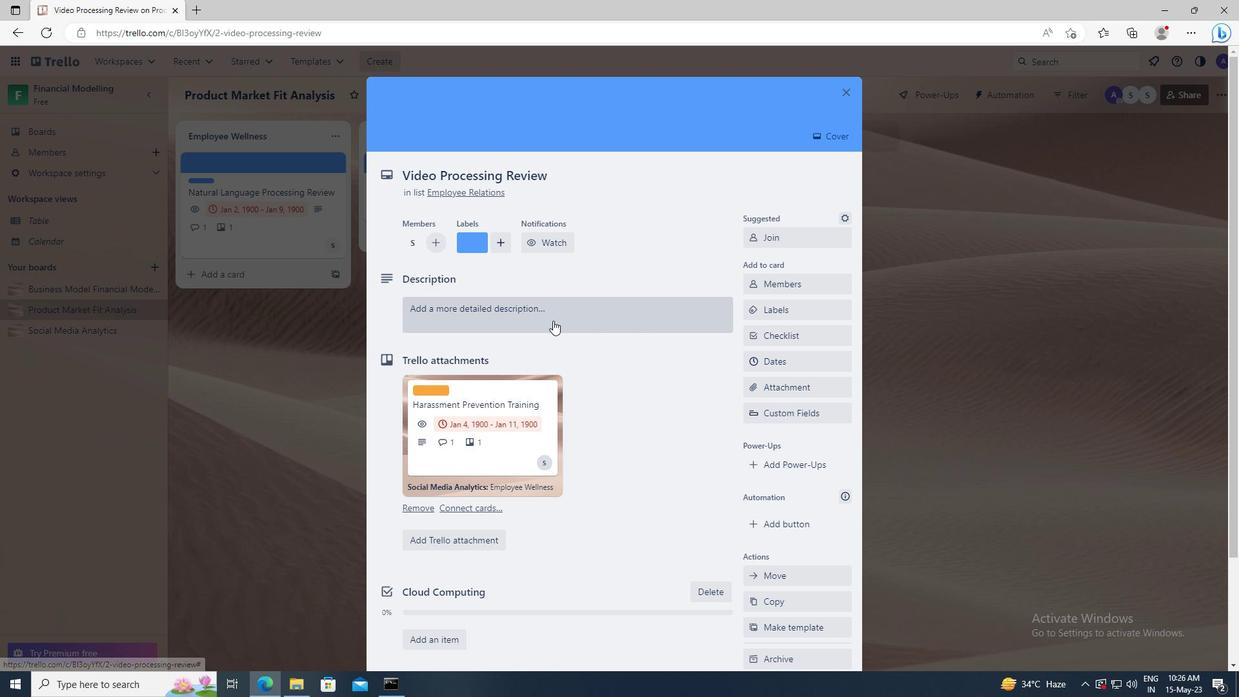 
Action: Key pressed <Key.shift>CREATE<Key.space>AND<Key.space>SEND<Key.space>OUT<Key.space>EMPLOYEE<Key.space>ENGAGEMENT<Key.space>SURVEY<Key.space>ON<Key.space>COMPANY<Key.space>BENEFITS
Screenshot: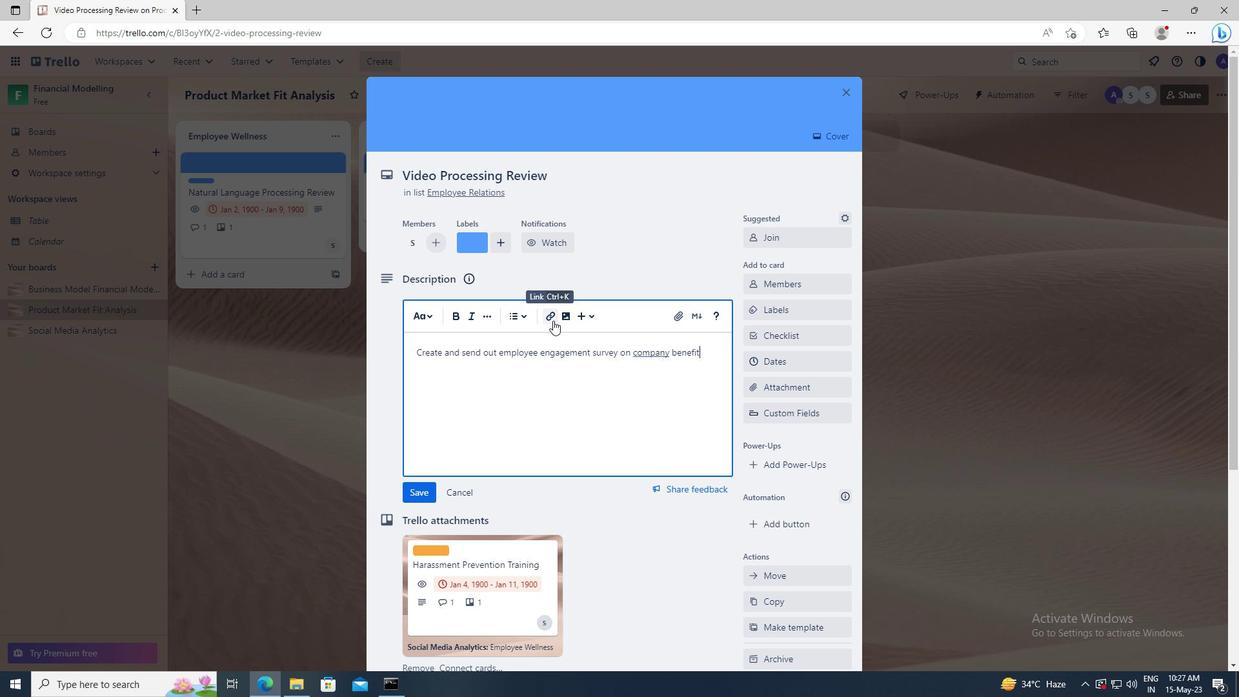 
Action: Mouse scrolled (553, 320) with delta (0, 0)
Screenshot: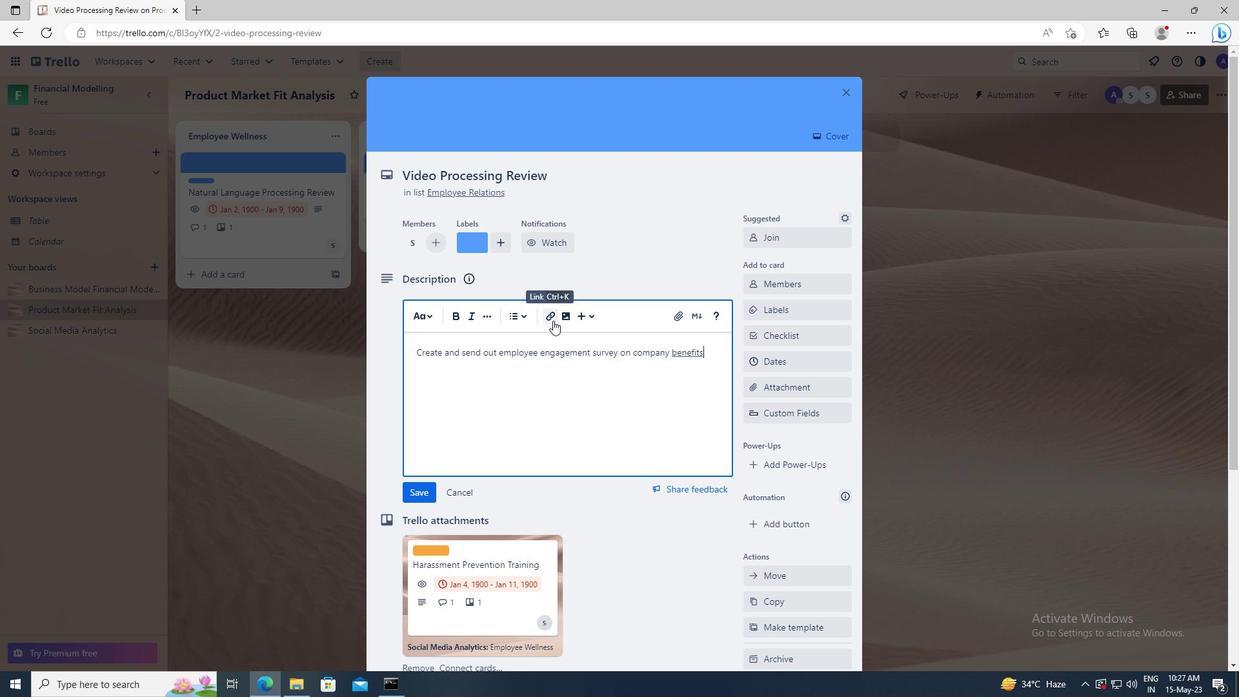 
Action: Mouse scrolled (553, 320) with delta (0, 0)
Screenshot: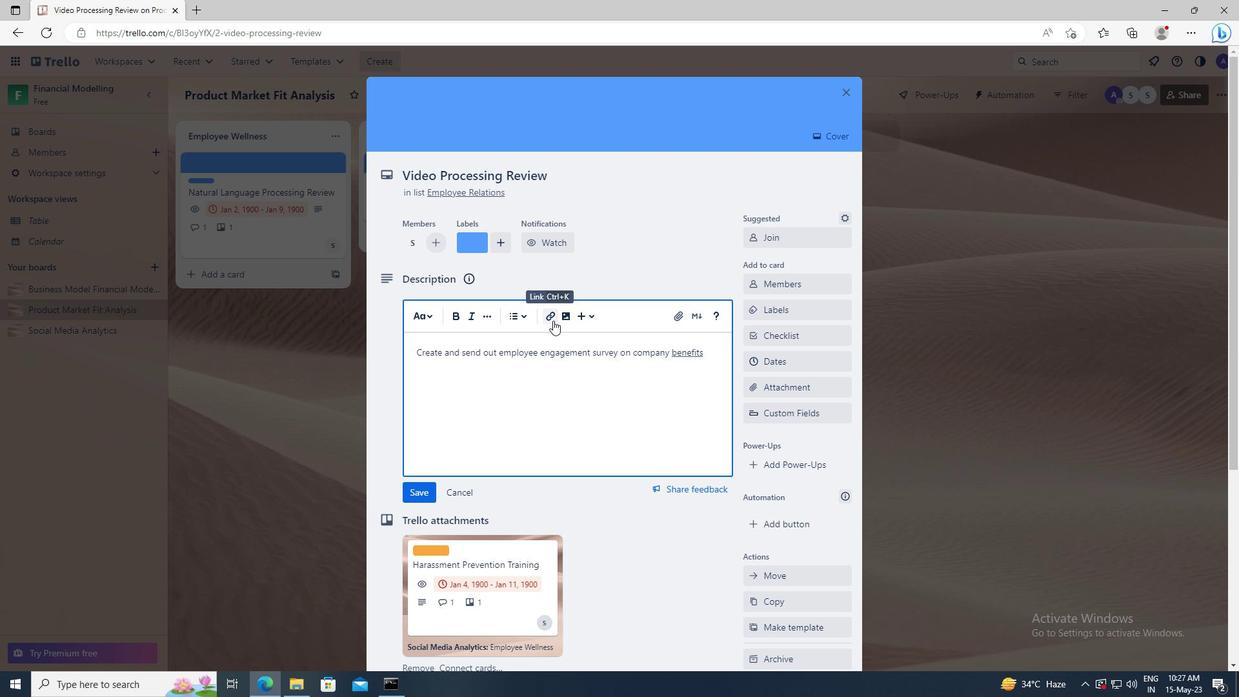 
Action: Mouse moved to (419, 306)
Screenshot: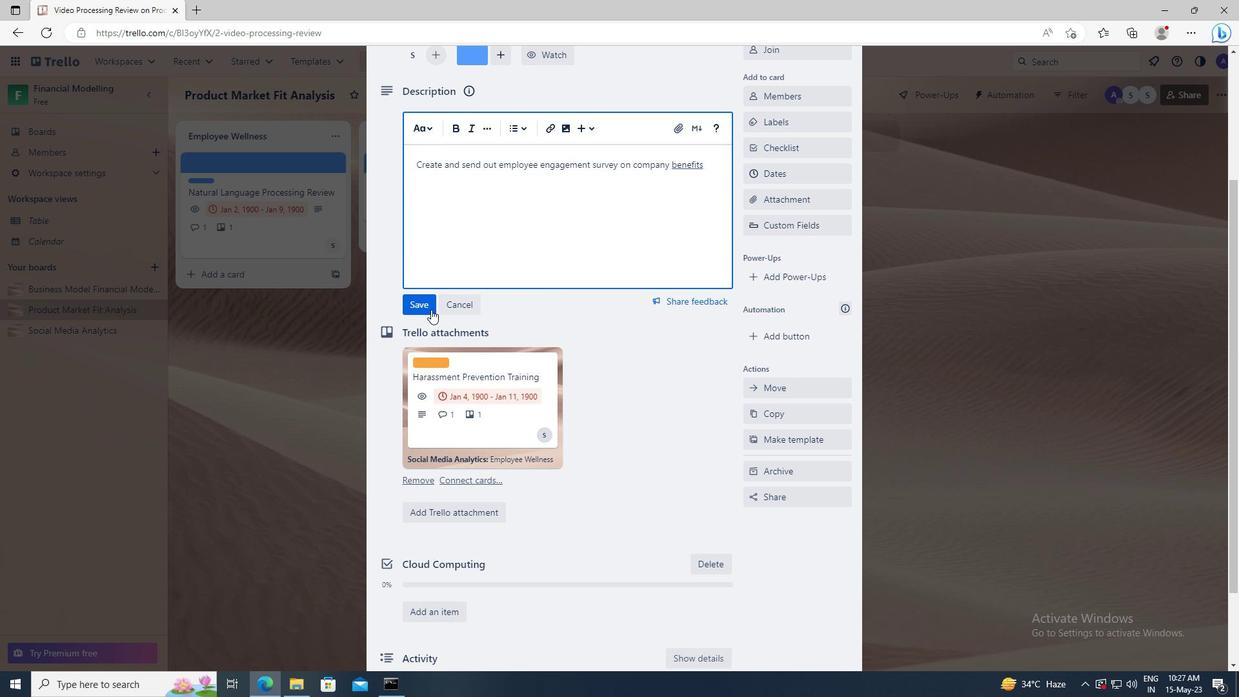 
Action: Mouse pressed left at (419, 306)
Screenshot: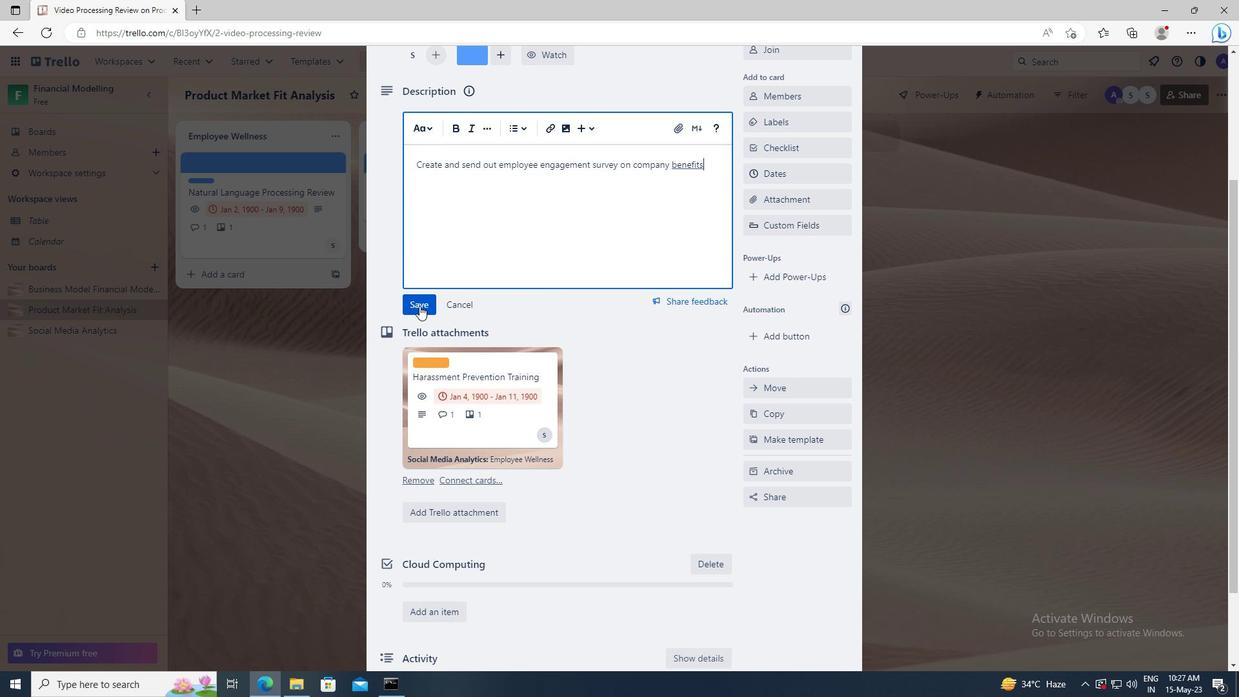 
Action: Mouse moved to (419, 306)
Screenshot: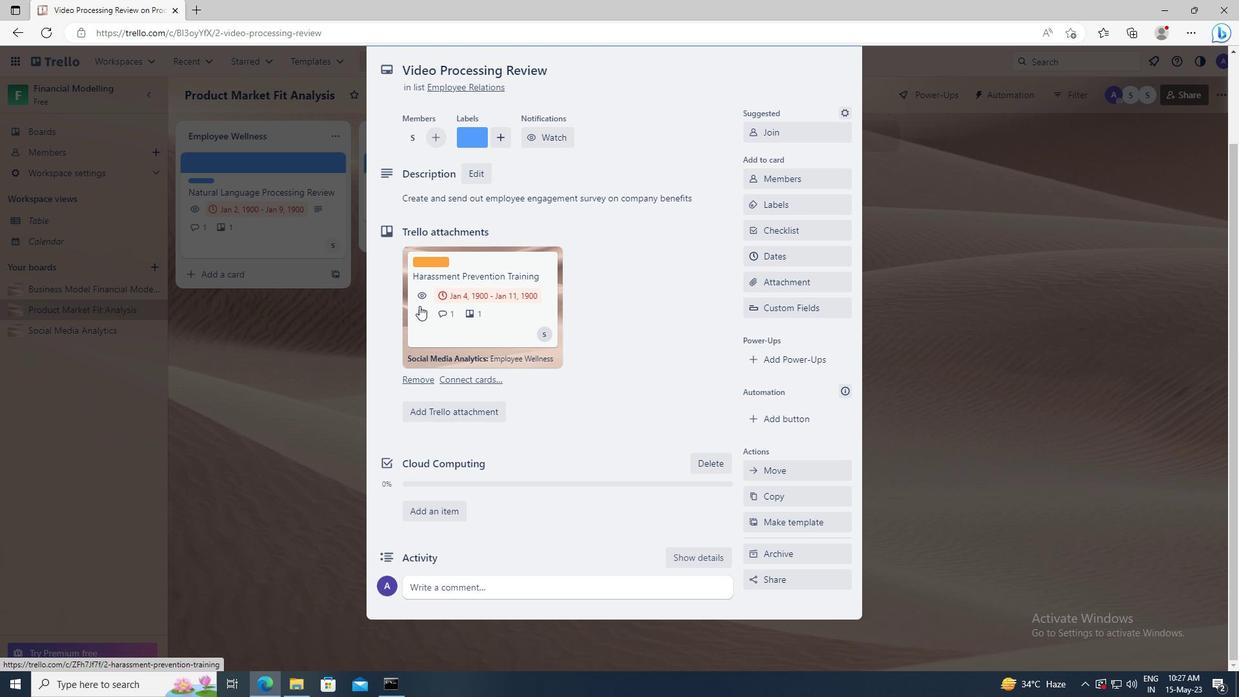 
Action: Mouse scrolled (419, 306) with delta (0, 0)
Screenshot: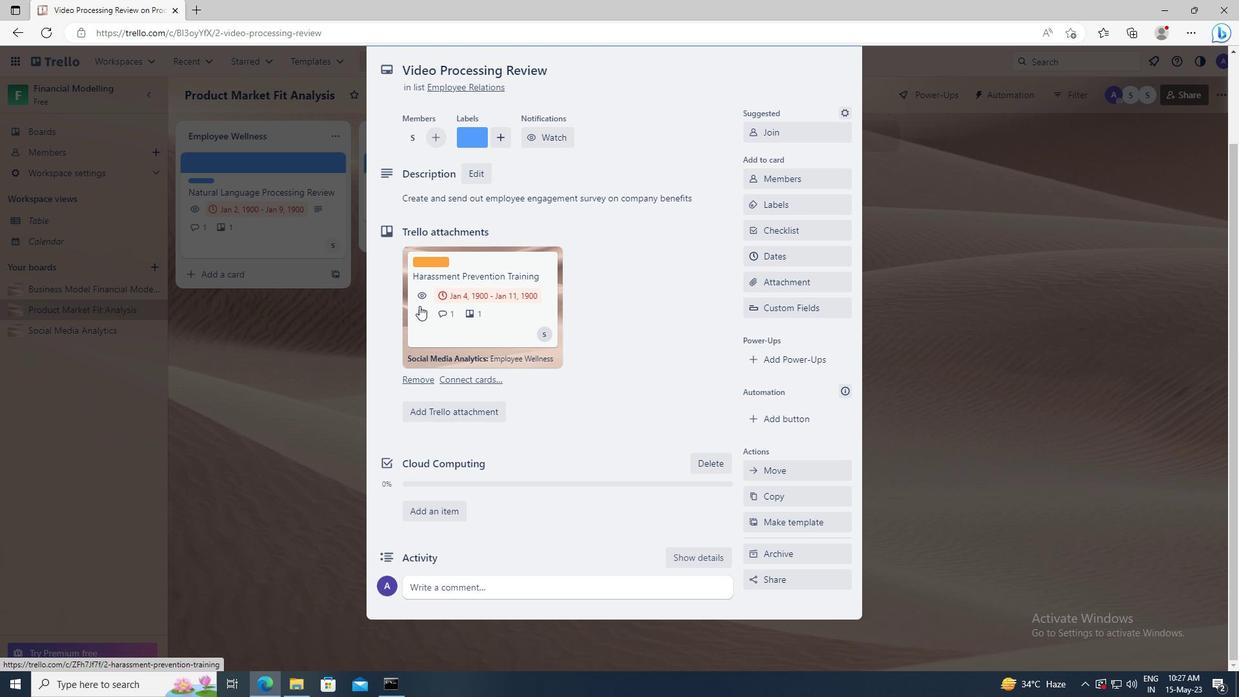 
Action: Mouse moved to (437, 592)
Screenshot: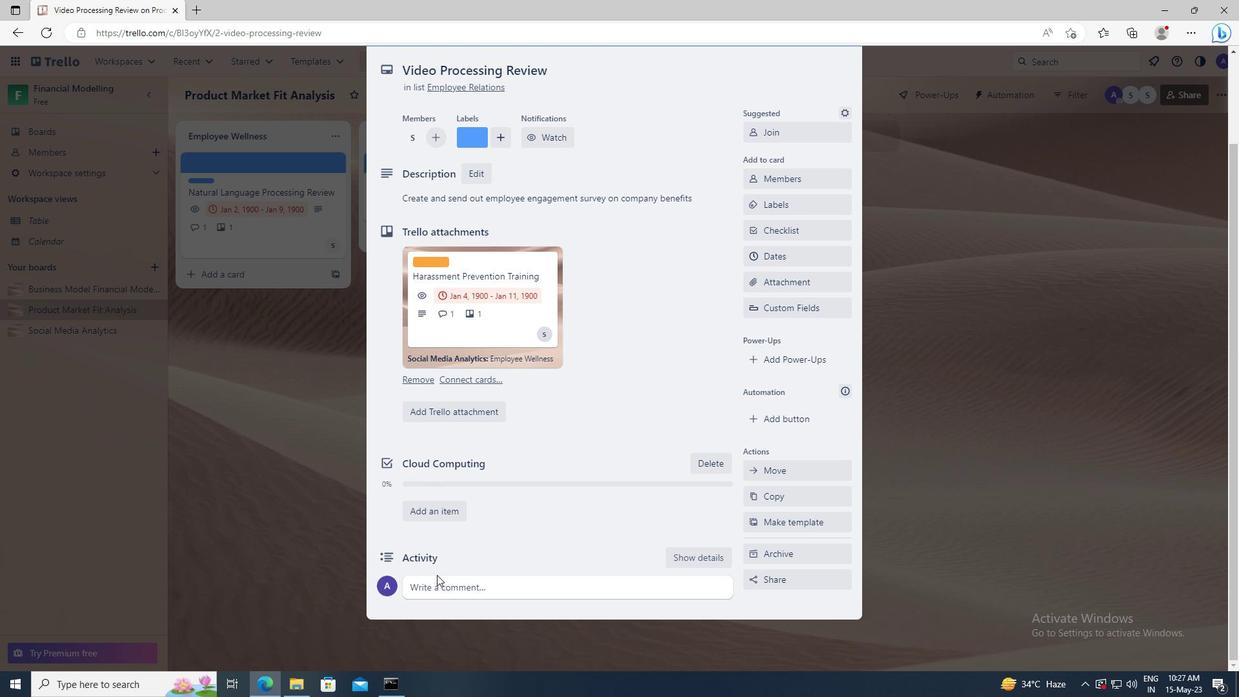 
Action: Mouse pressed left at (437, 592)
Screenshot: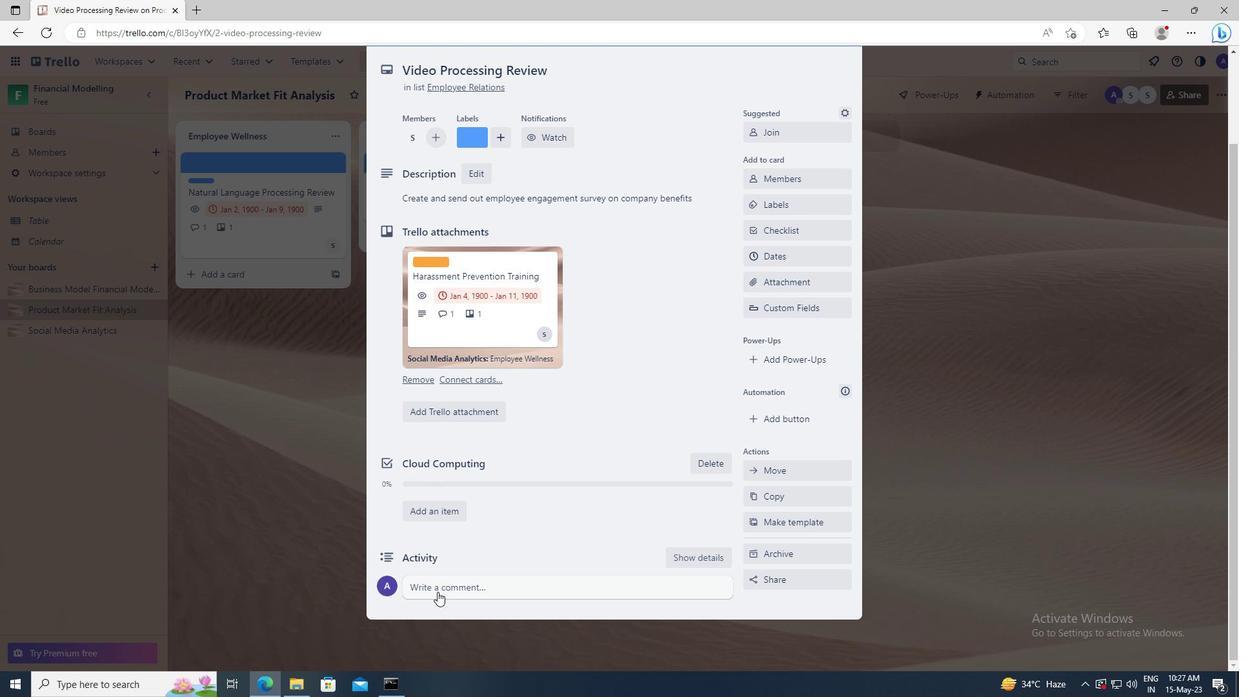 
Action: Key pressed <Key.shift>THIS<Key.space>TASK<Key.space>PRESENTS<Key.space>AN<Key.space>OPPORTUNITY<Key.space>TO<Key.space>DEMONSTRATE<Key.space>OUR<Key.space>LEADERSHIP<Key.space>AND<Key.space>DECISION-MAKING<Key.space>SKILLS,<Key.space>MAKING<Key.space>INFORMED<Key.space>CHOICES<Key.space>AND<Key.space>TAKING<Key.space>ACTION.
Screenshot: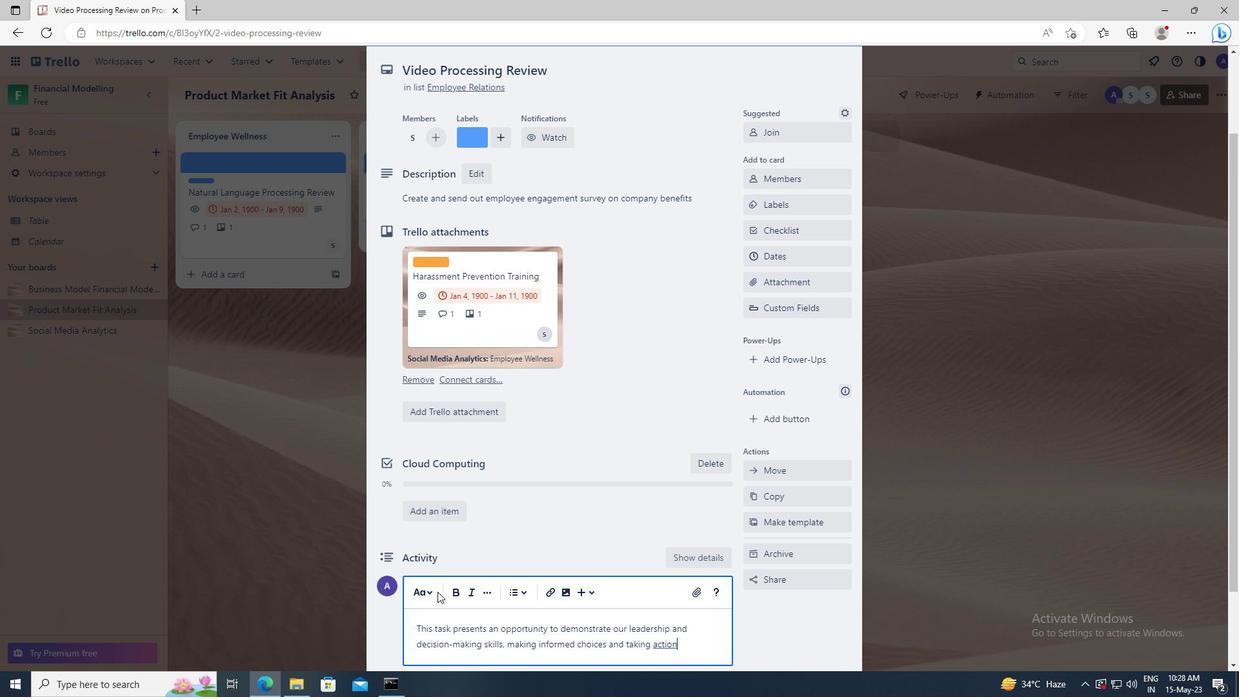 
Action: Mouse scrolled (437, 591) with delta (0, 0)
Screenshot: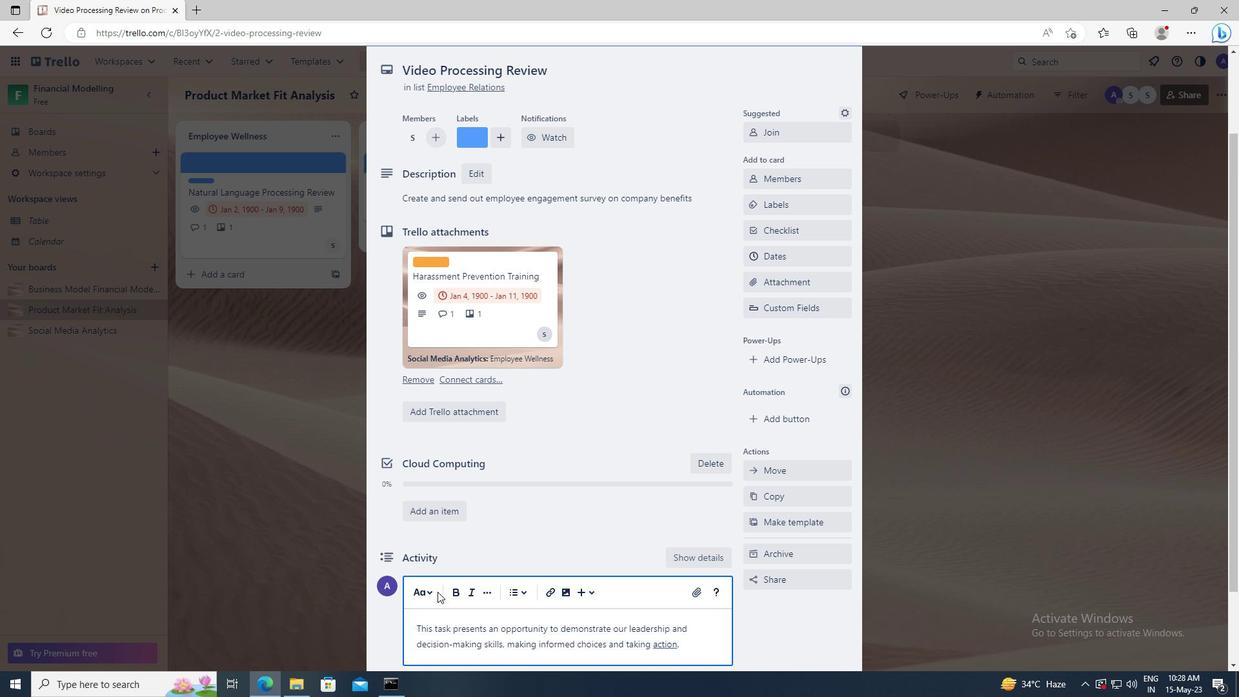 
Action: Mouse moved to (425, 588)
Screenshot: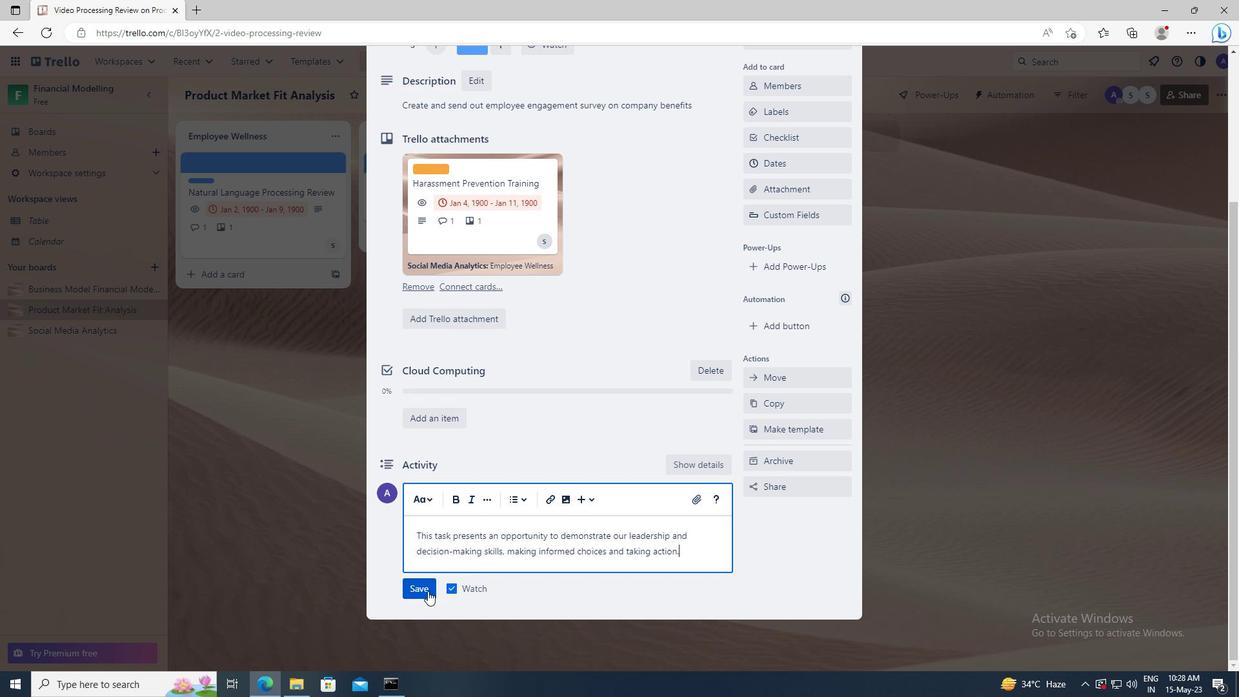 
Action: Mouse pressed left at (425, 588)
Screenshot: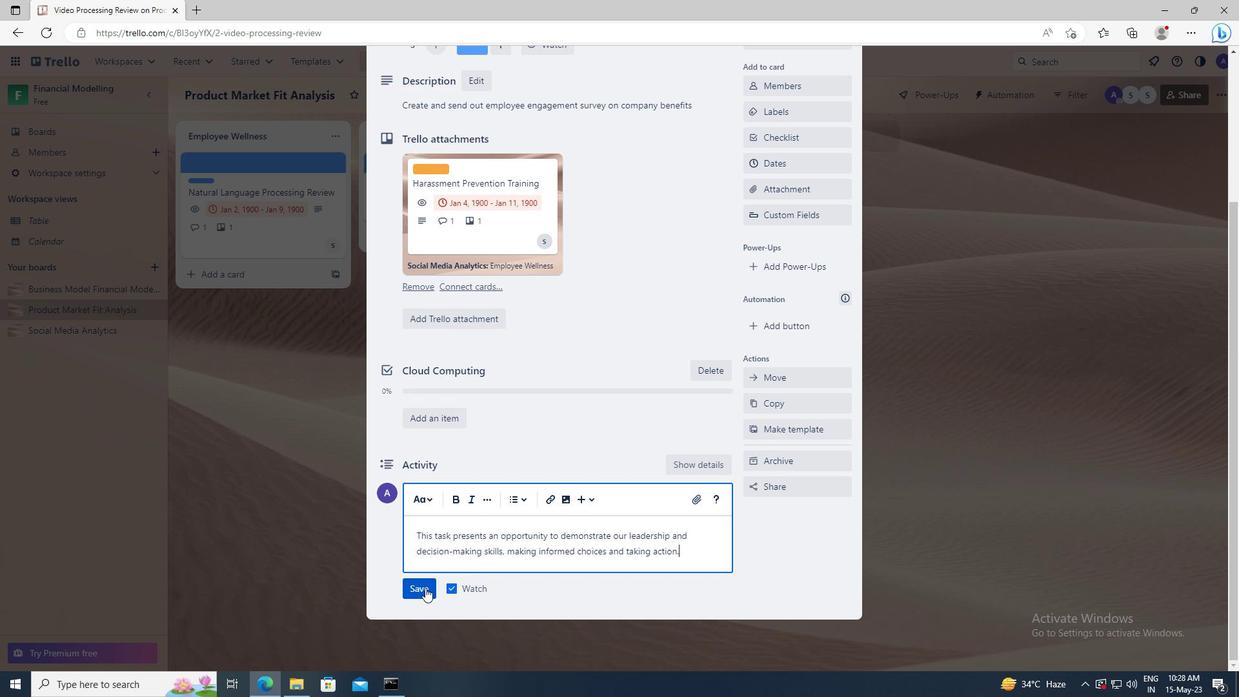 
Action: Mouse moved to (783, 255)
Screenshot: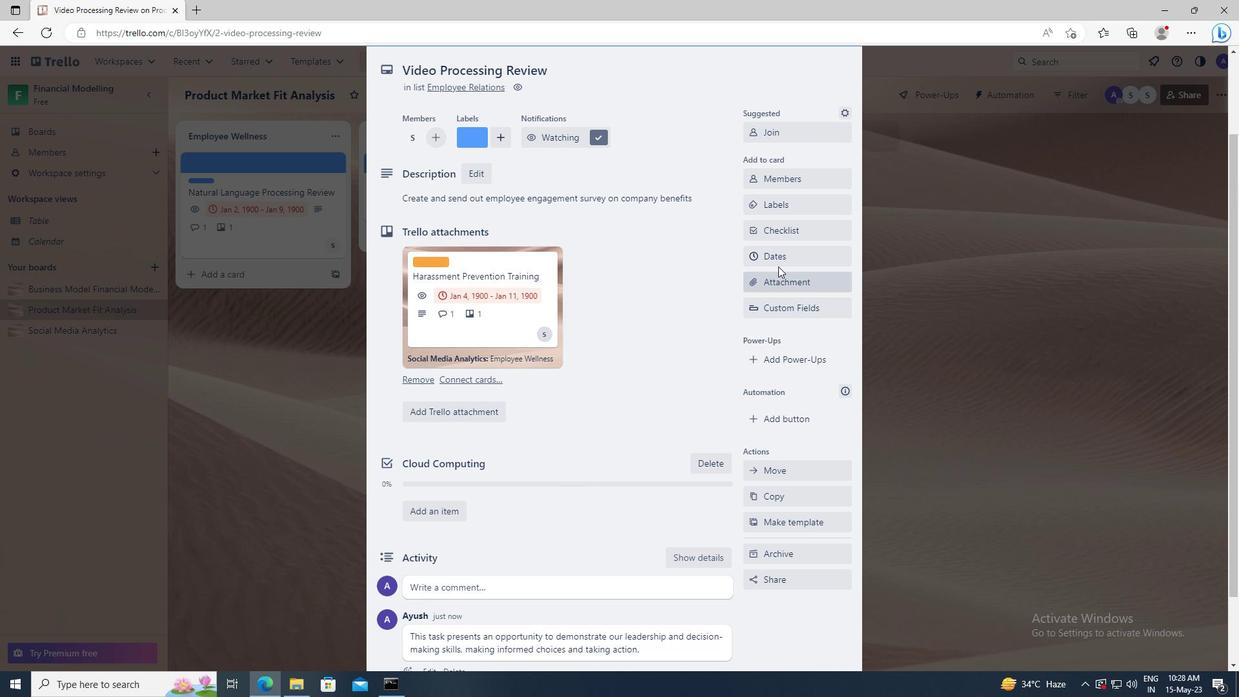
Action: Mouse pressed left at (783, 255)
Screenshot: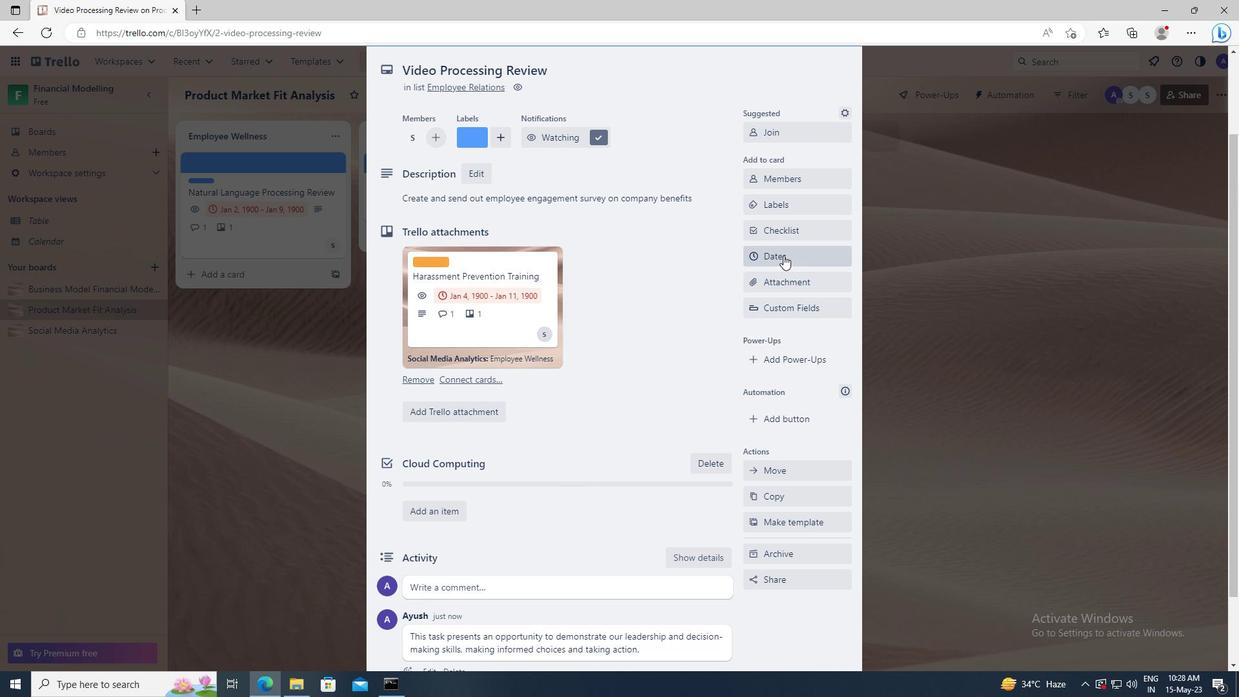 
Action: Mouse moved to (760, 329)
Screenshot: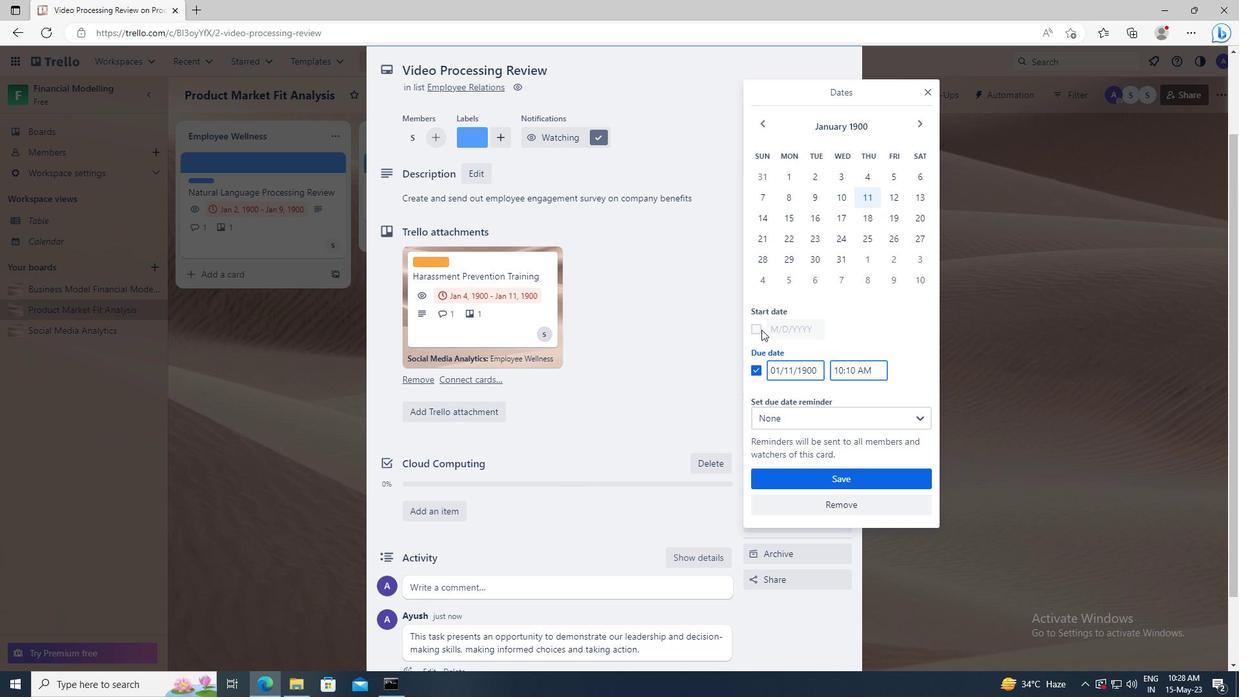 
Action: Mouse pressed left at (760, 329)
Screenshot: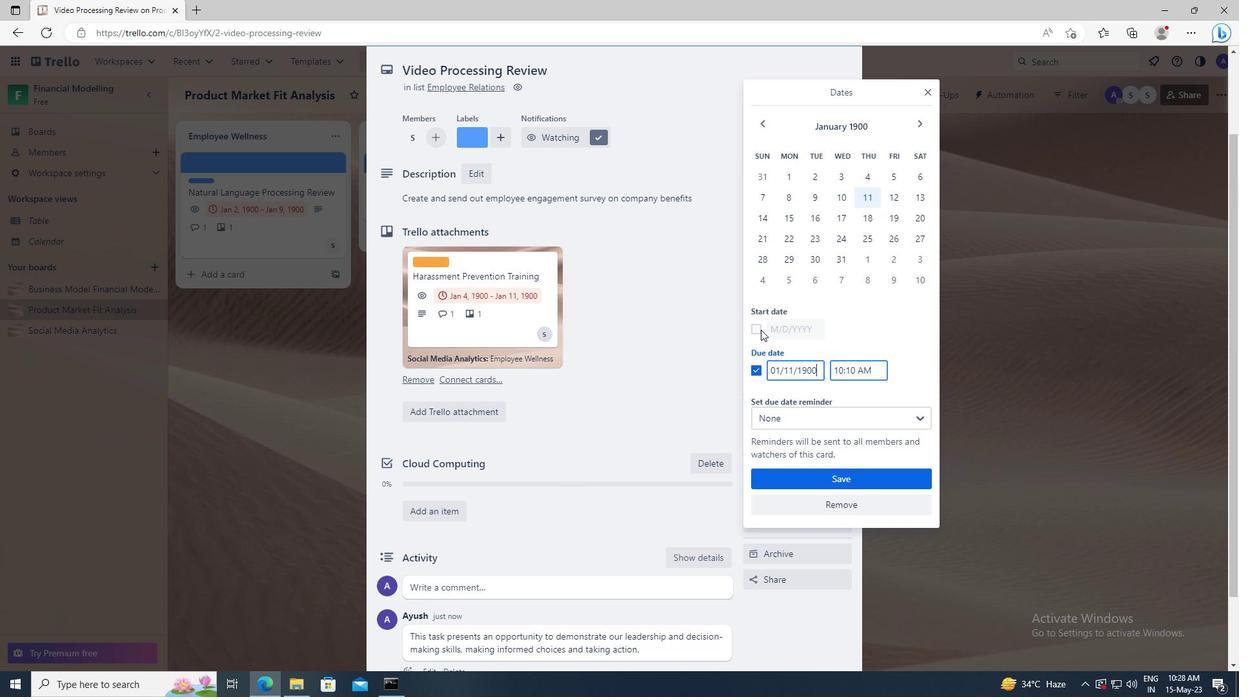 
Action: Mouse moved to (820, 327)
Screenshot: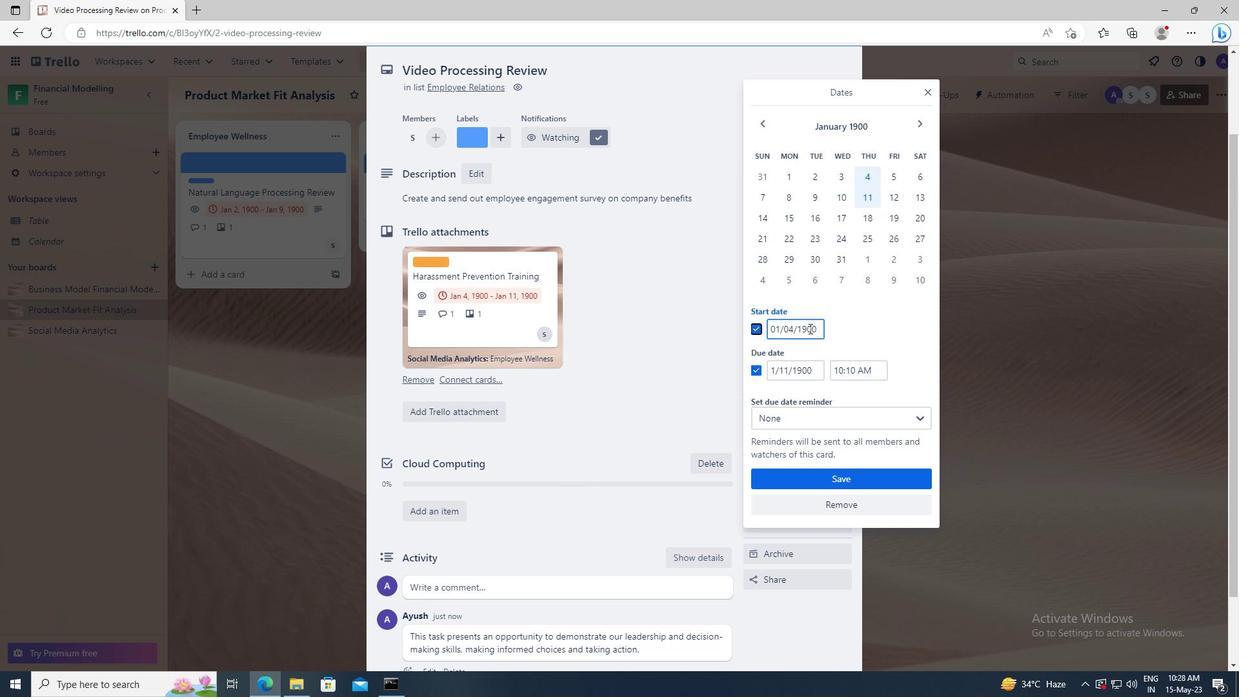 
Action: Mouse pressed left at (820, 327)
Screenshot: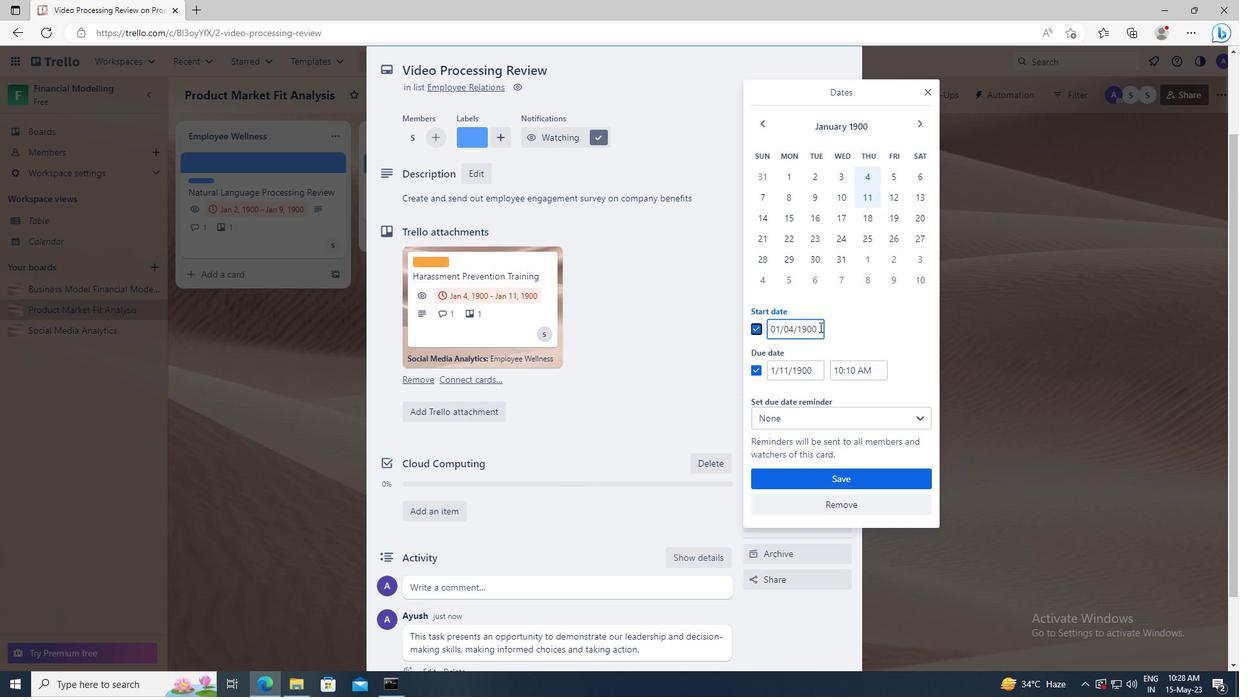 
Action: Key pressed <Key.left><Key.left><Key.left><Key.left><Key.left><Key.backspace>5
Screenshot: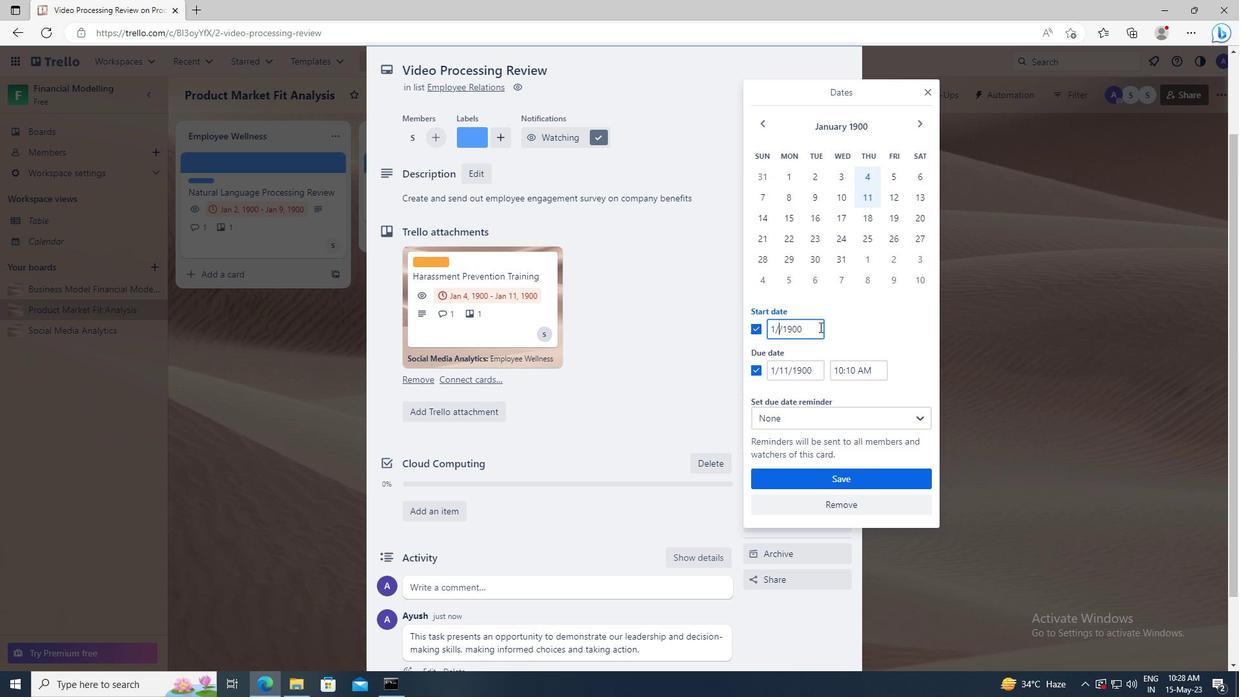 
Action: Mouse moved to (820, 370)
Screenshot: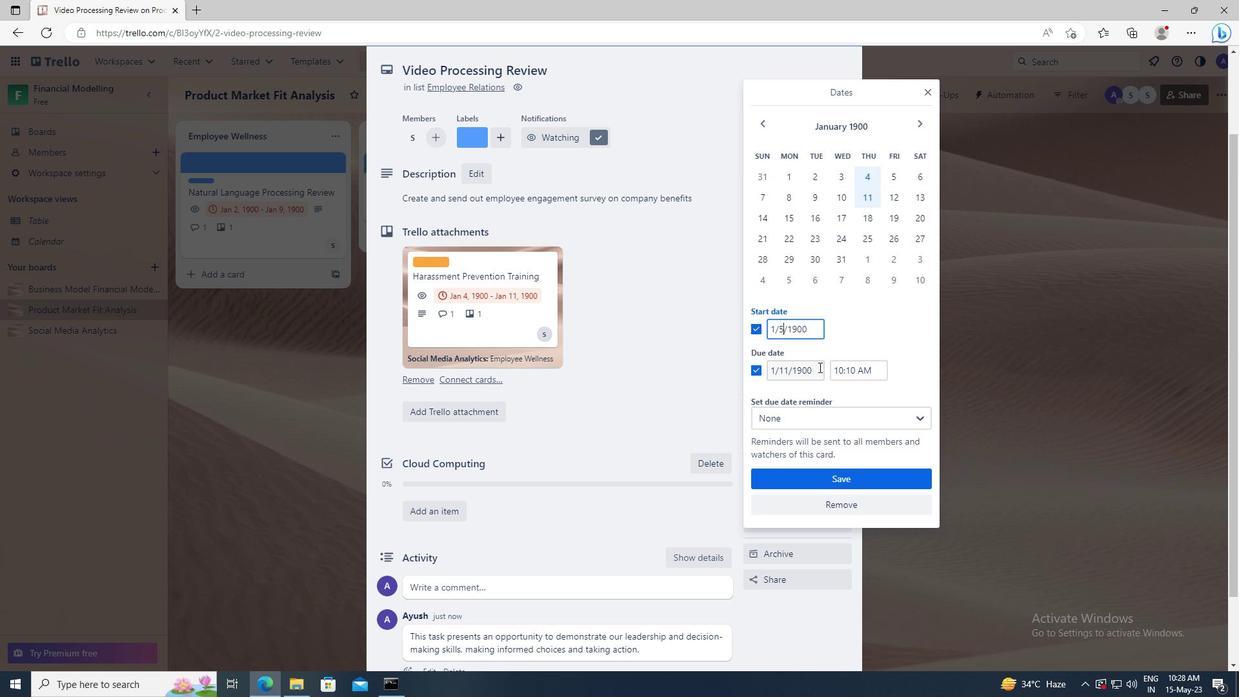
Action: Mouse pressed left at (820, 370)
Screenshot: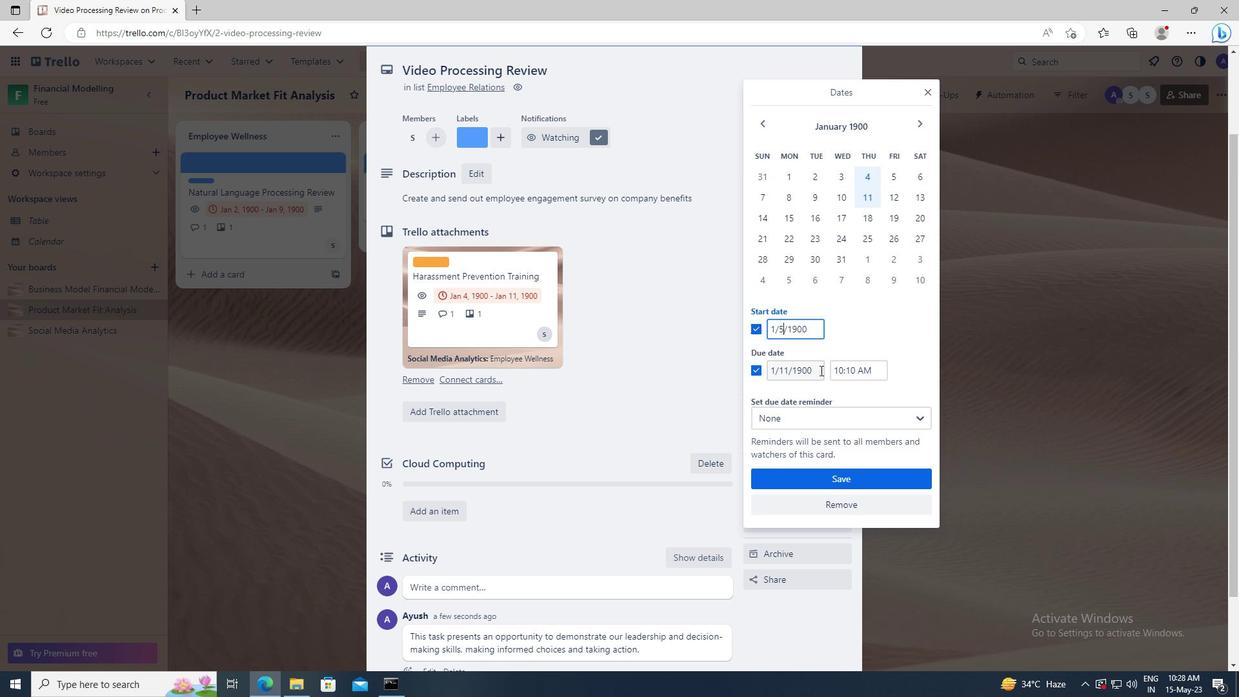 
Action: Key pressed <Key.left><Key.left><Key.left><Key.left><Key.left><Key.backspace><Key.backspace>5
Screenshot: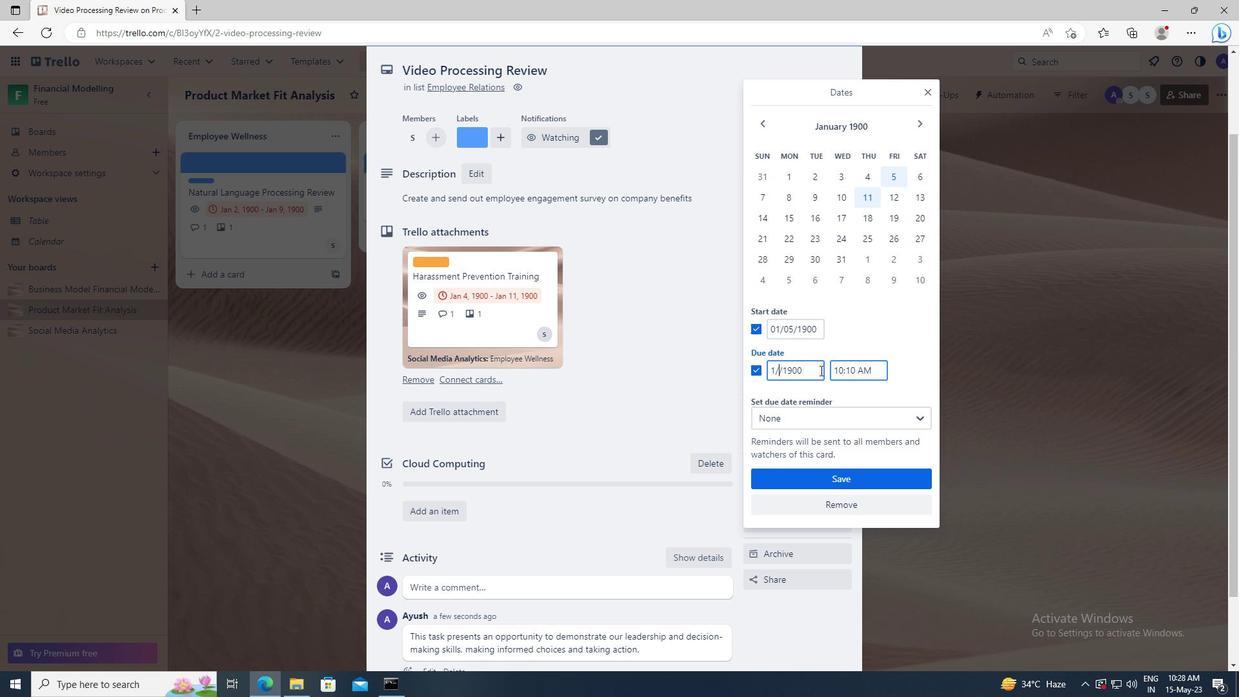 
Action: Mouse moved to (842, 476)
Screenshot: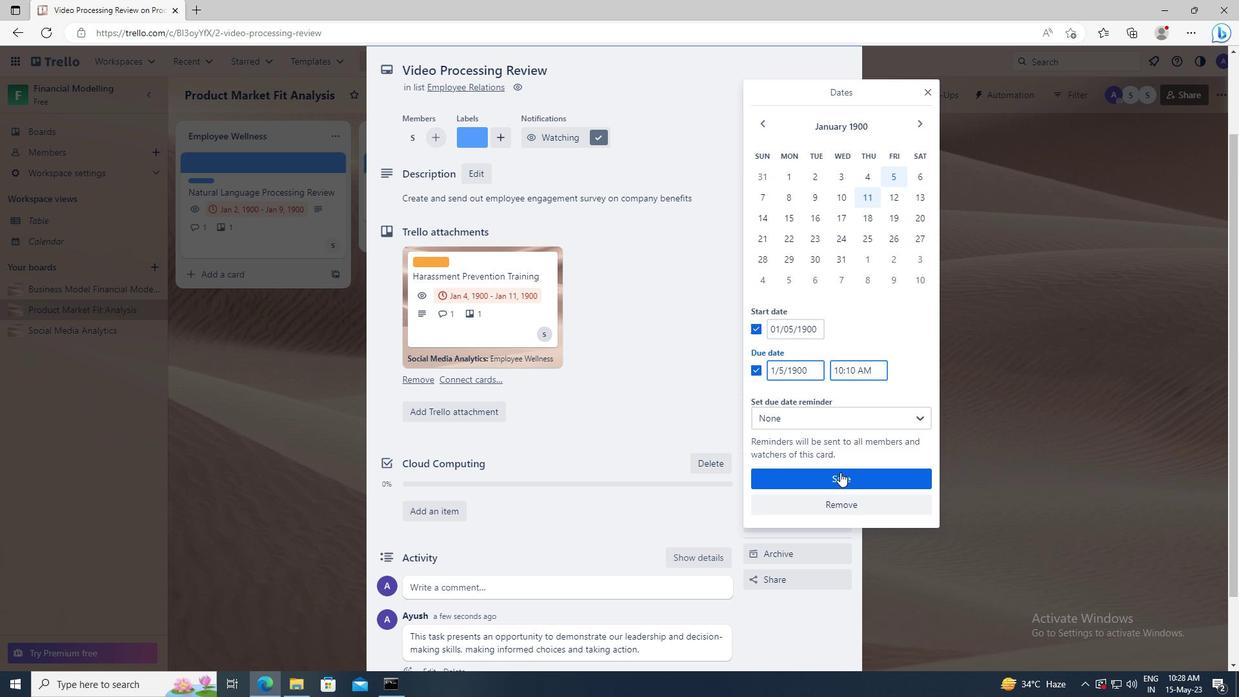 
Action: Mouse pressed left at (842, 476)
Screenshot: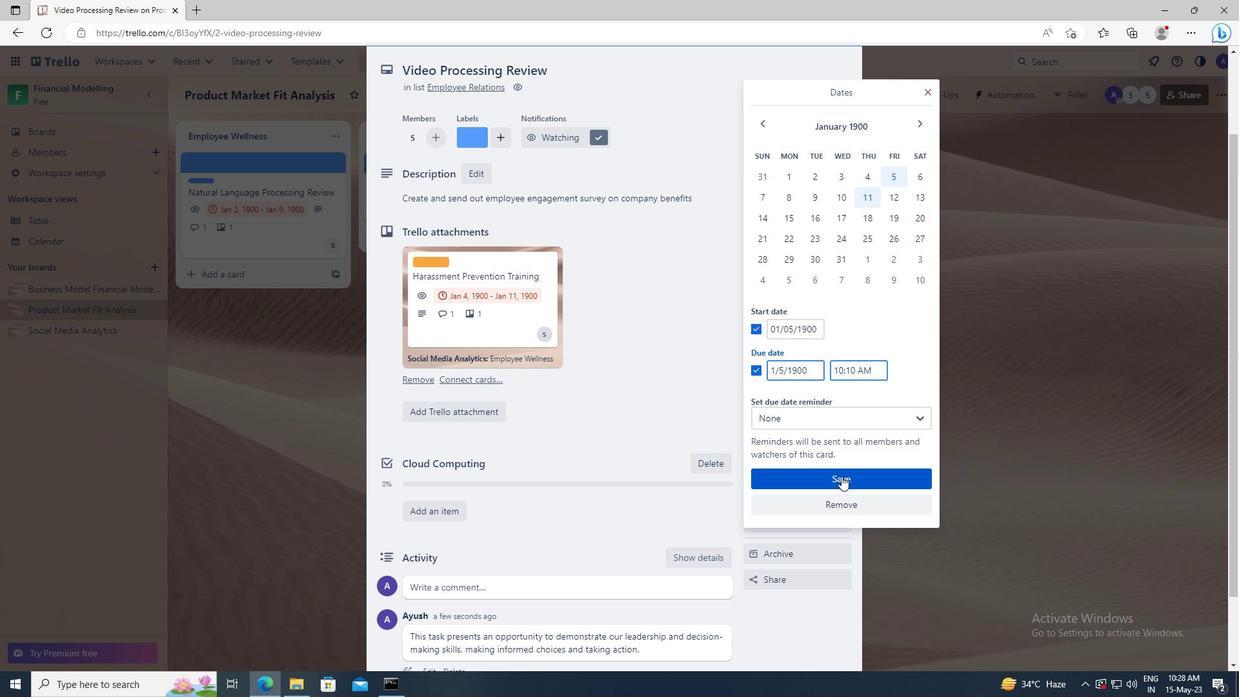 
